 Task: Search for jeans and a Mac laptop on the Ajio website and add the jeans to your wishlist.
Action: Mouse moved to (536, 247)
Screenshot: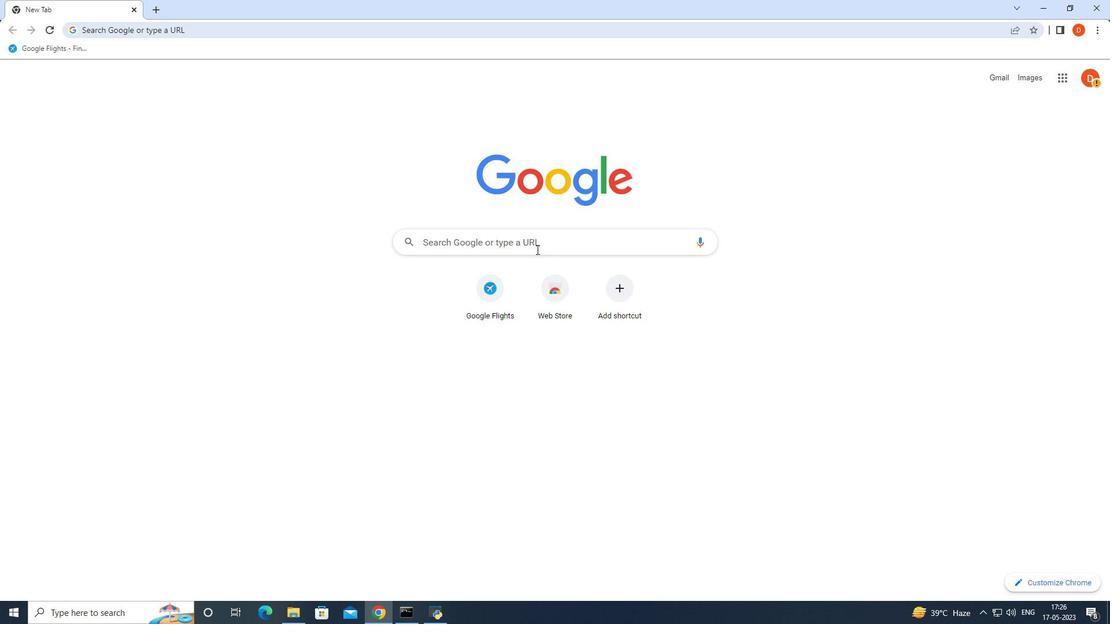 
Action: Mouse pressed left at (536, 247)
Screenshot: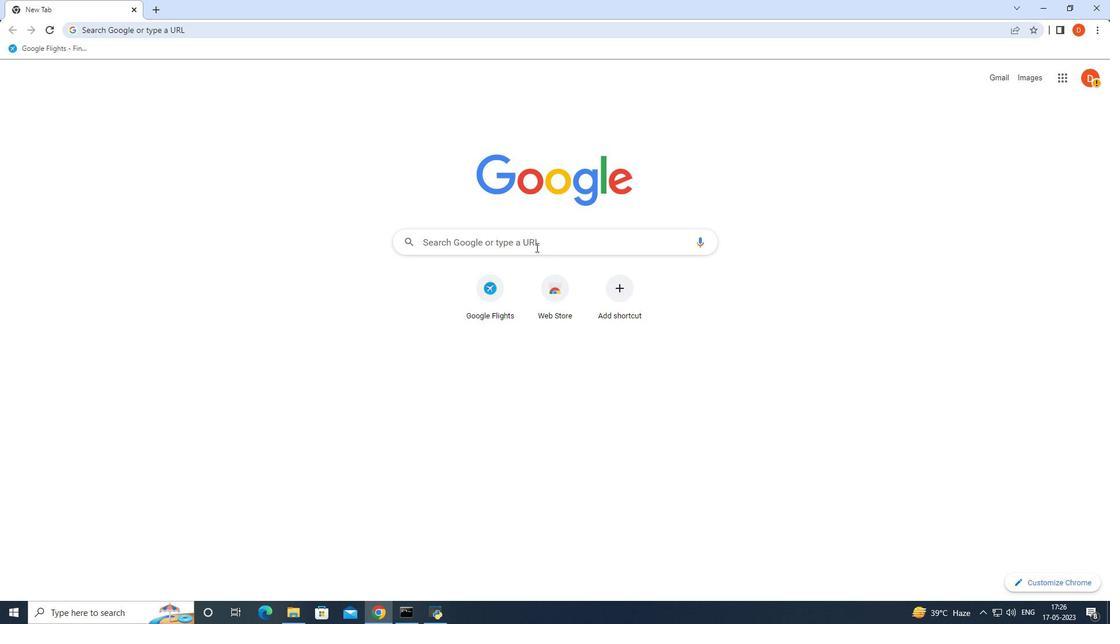 
Action: Mouse moved to (480, 268)
Screenshot: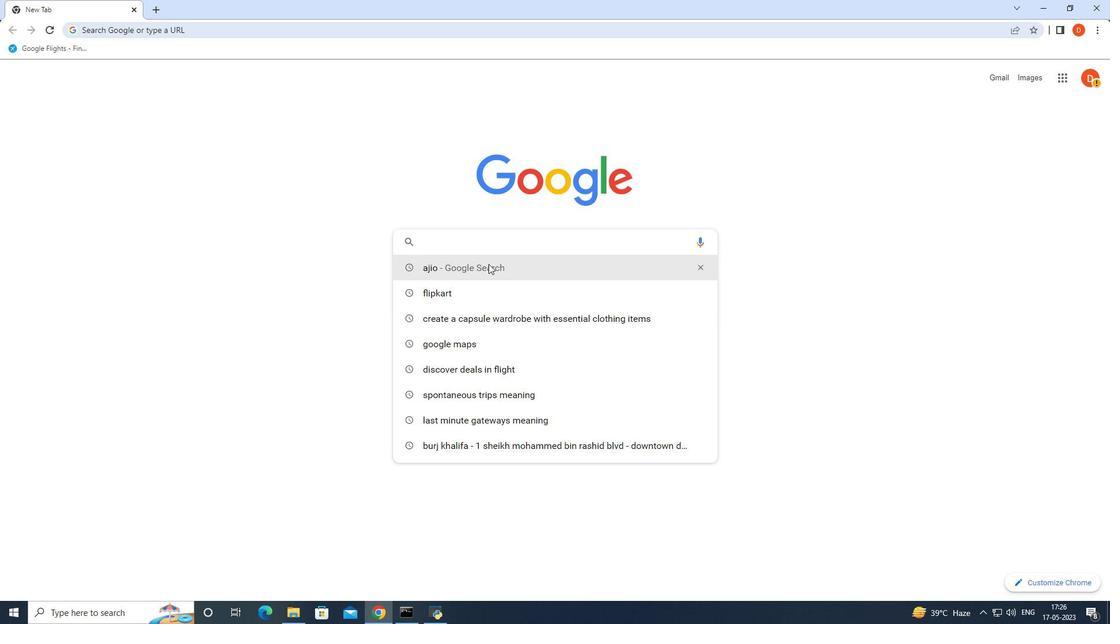 
Action: Mouse pressed left at (480, 268)
Screenshot: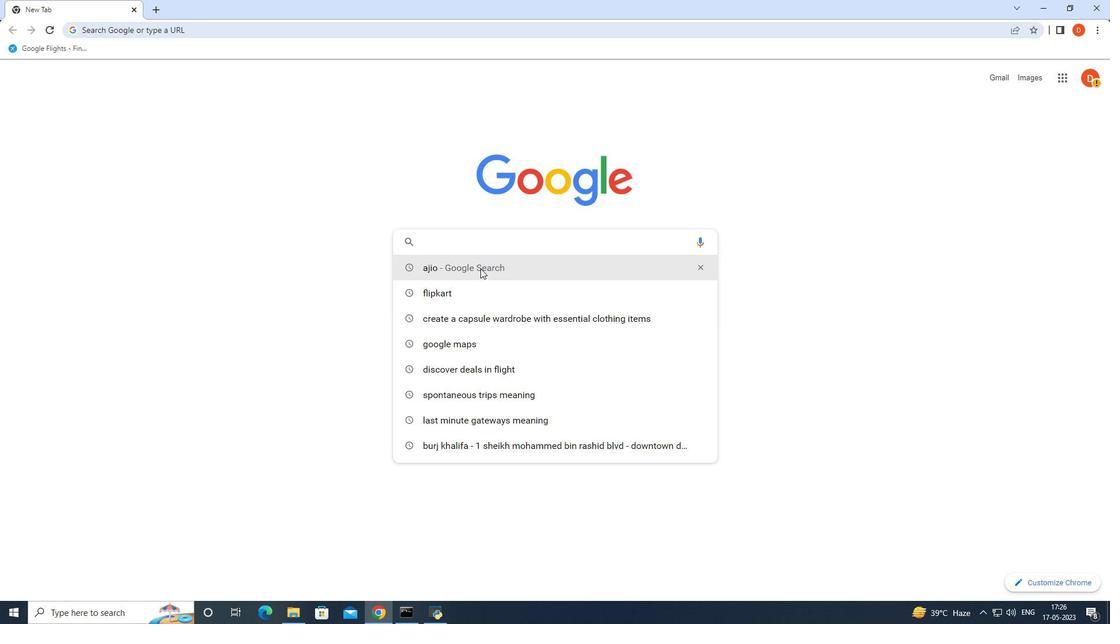 
Action: Mouse moved to (226, 300)
Screenshot: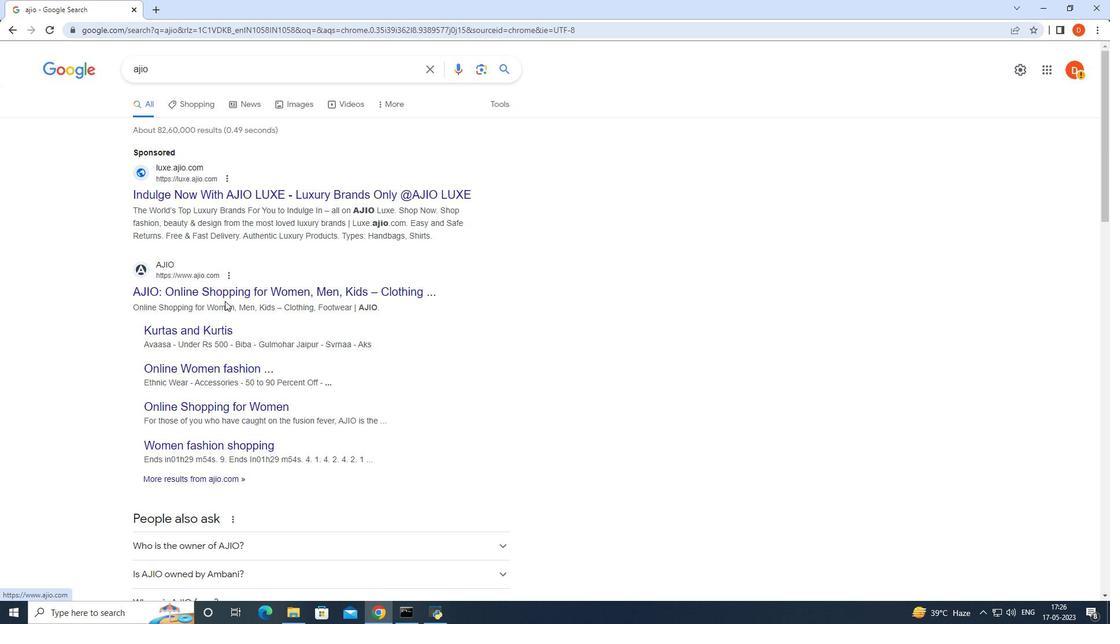 
Action: Mouse pressed left at (226, 300)
Screenshot: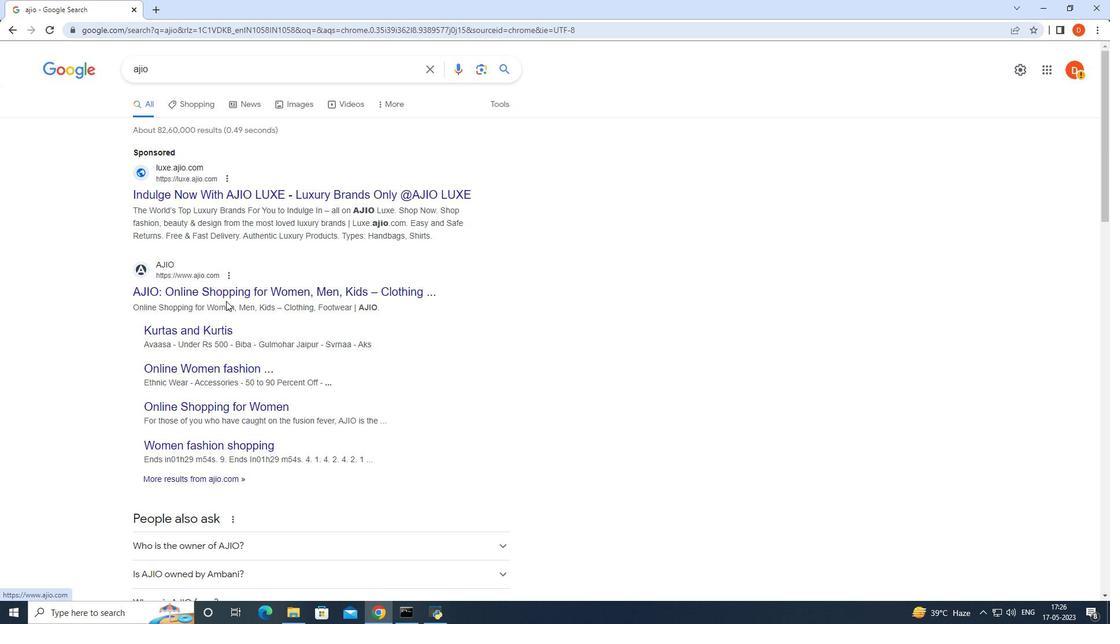 
Action: Mouse moved to (229, 292)
Screenshot: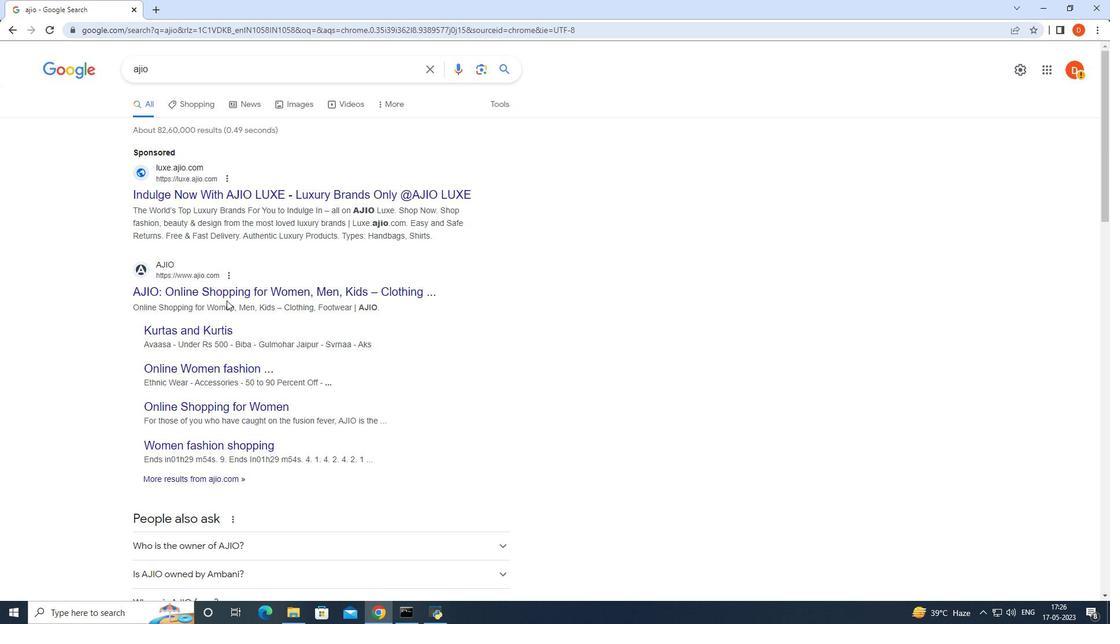 
Action: Mouse pressed left at (229, 292)
Screenshot: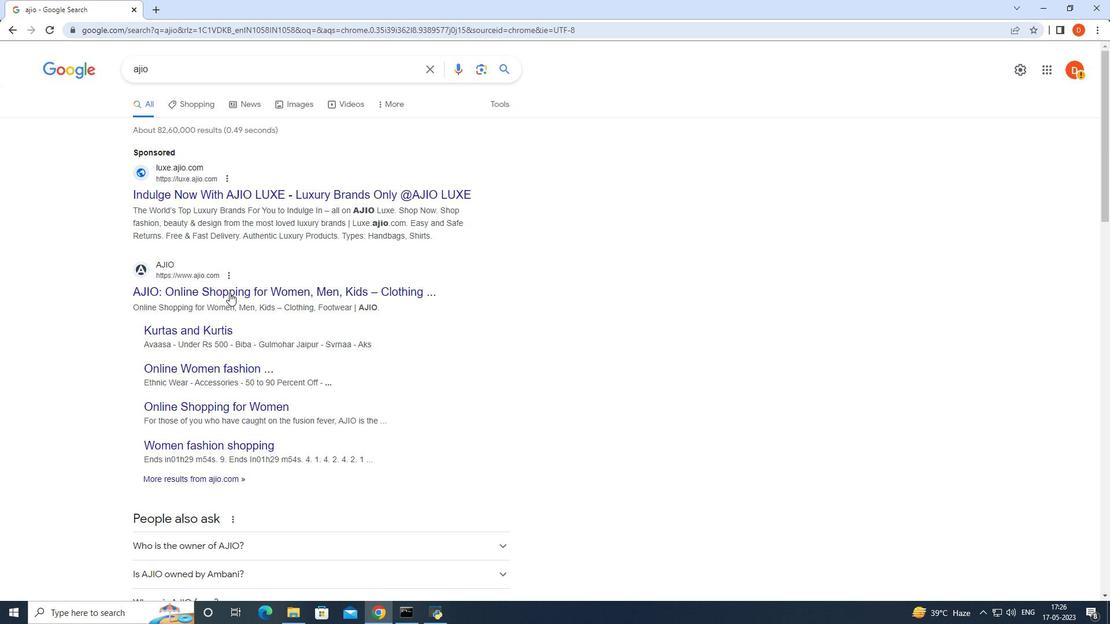 
Action: Mouse moved to (745, 79)
Screenshot: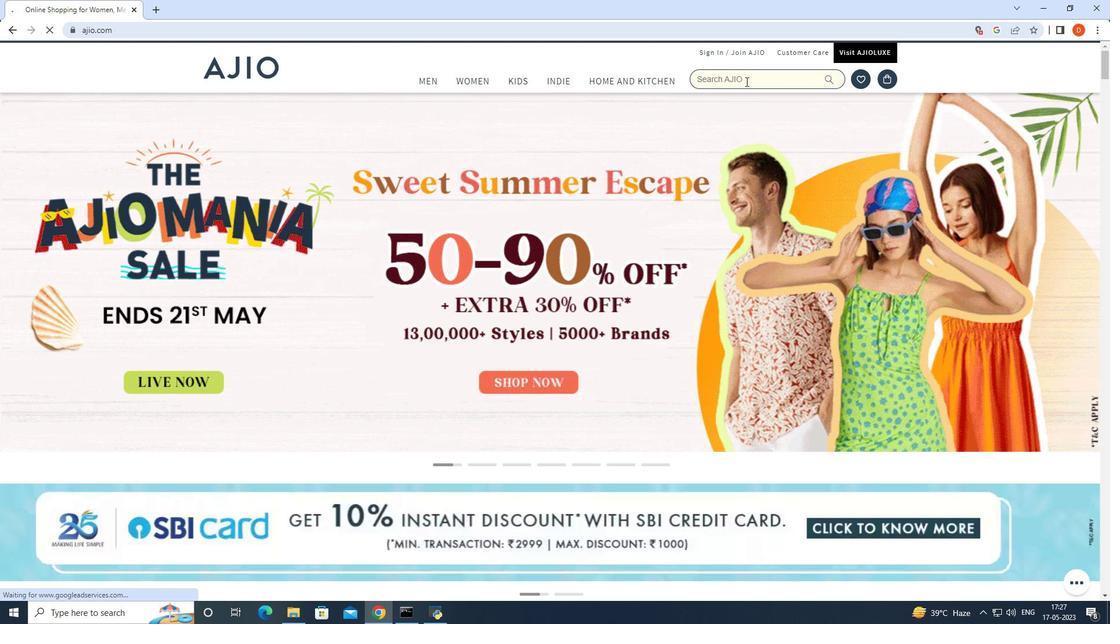 
Action: Mouse pressed left at (745, 79)
Screenshot: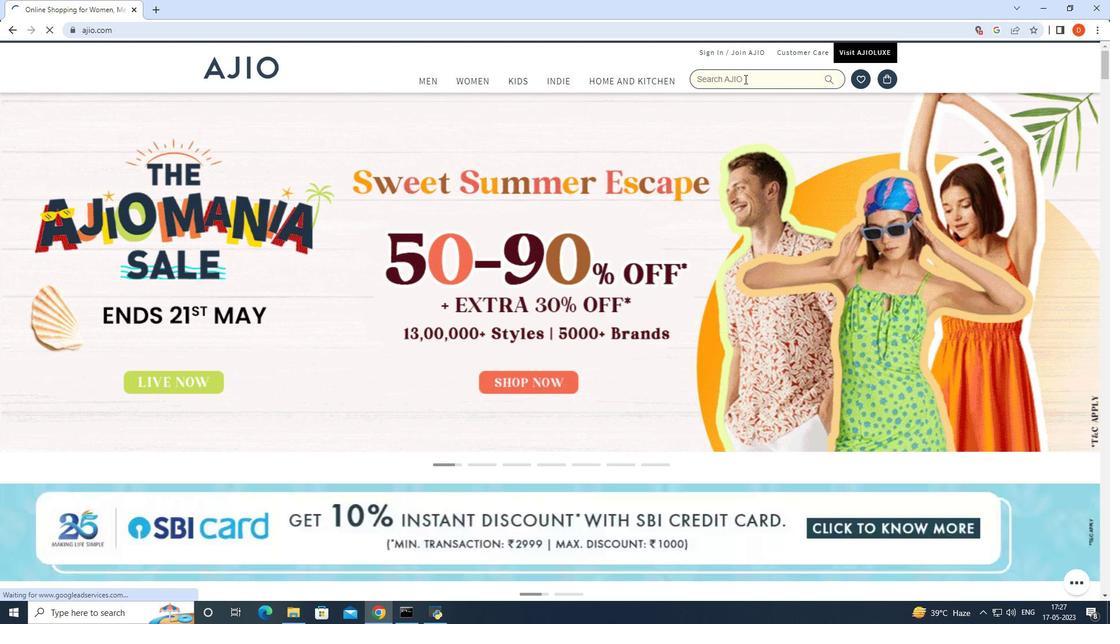 
Action: Mouse moved to (745, 81)
Screenshot: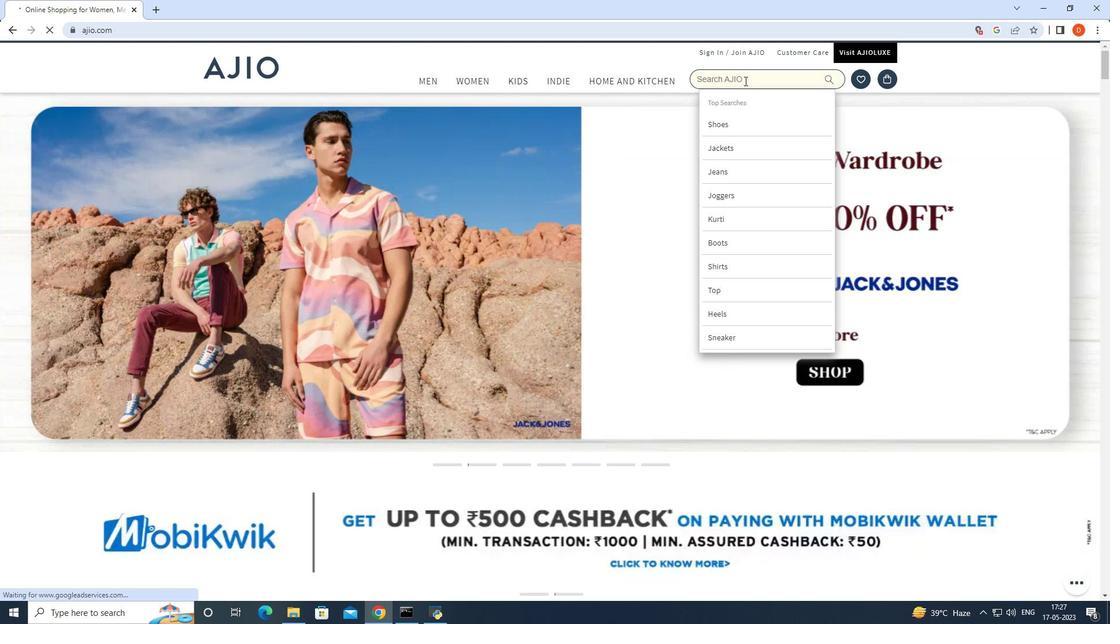 
Action: Key pressed mac<Key.space>laptop
Screenshot: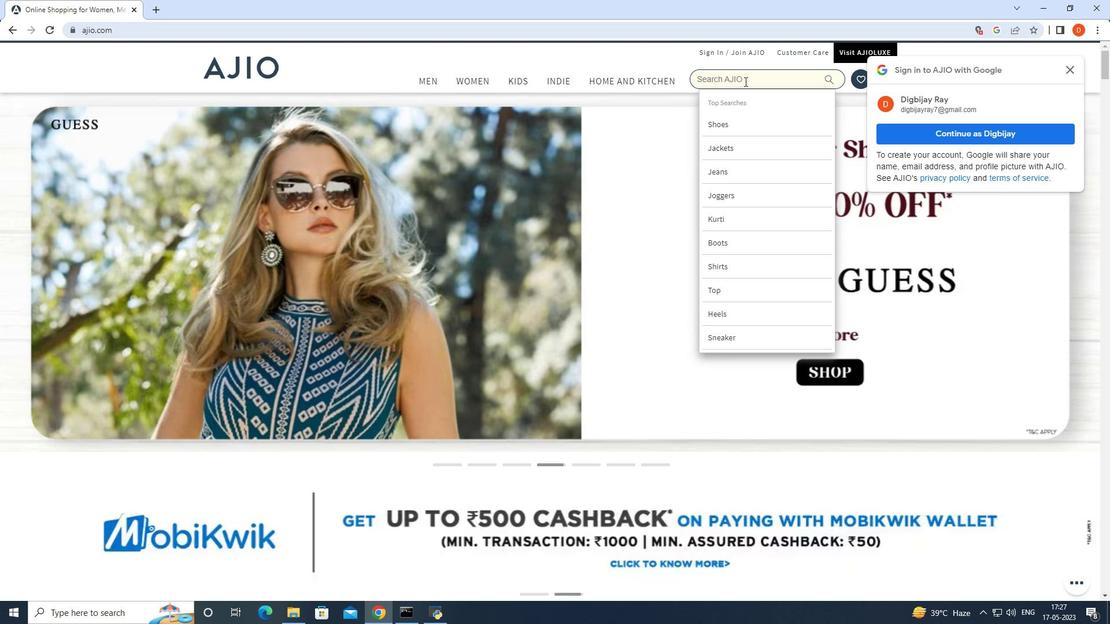 
Action: Mouse pressed left at (745, 81)
Screenshot: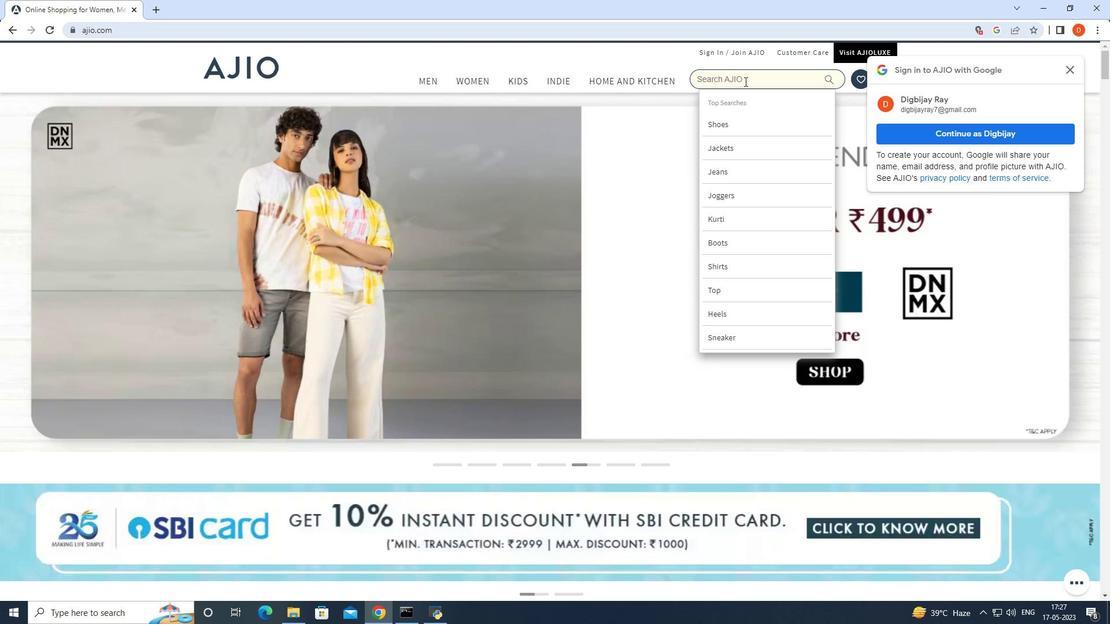 
Action: Key pressed mac<Key.space>laptop<Key.enter>
Screenshot: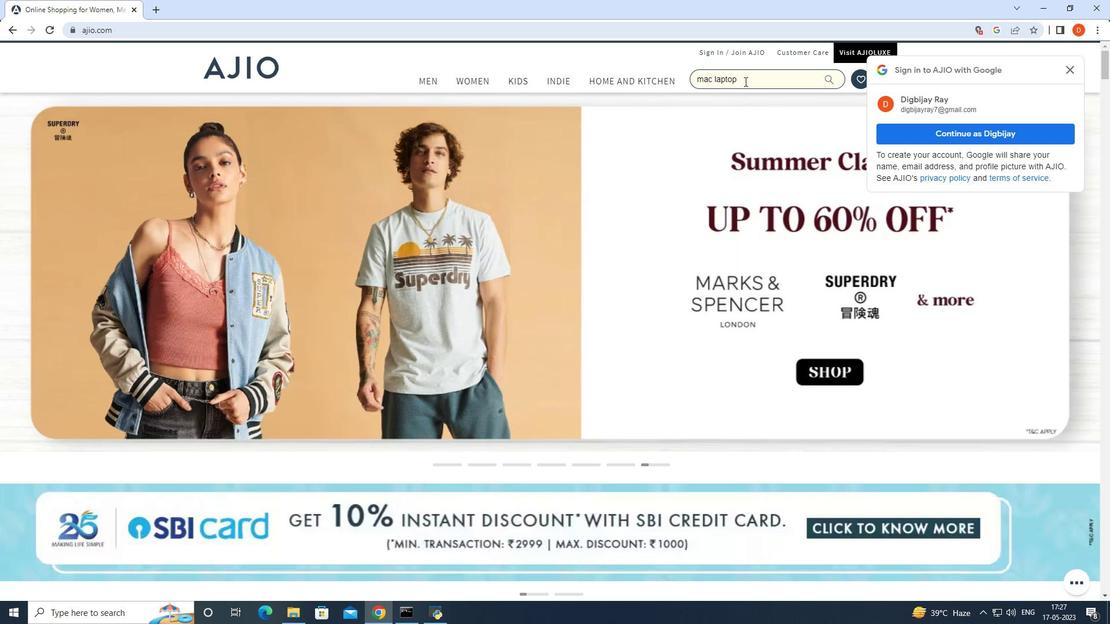 
Action: Mouse moved to (525, 270)
Screenshot: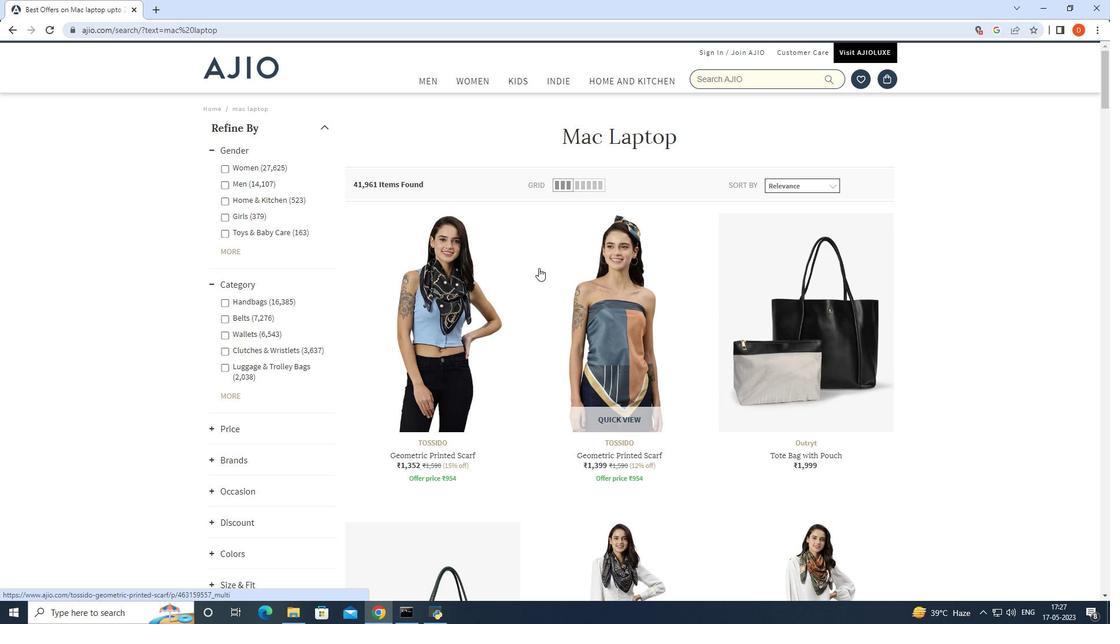 
Action: Mouse scrolled (525, 269) with delta (0, 0)
Screenshot: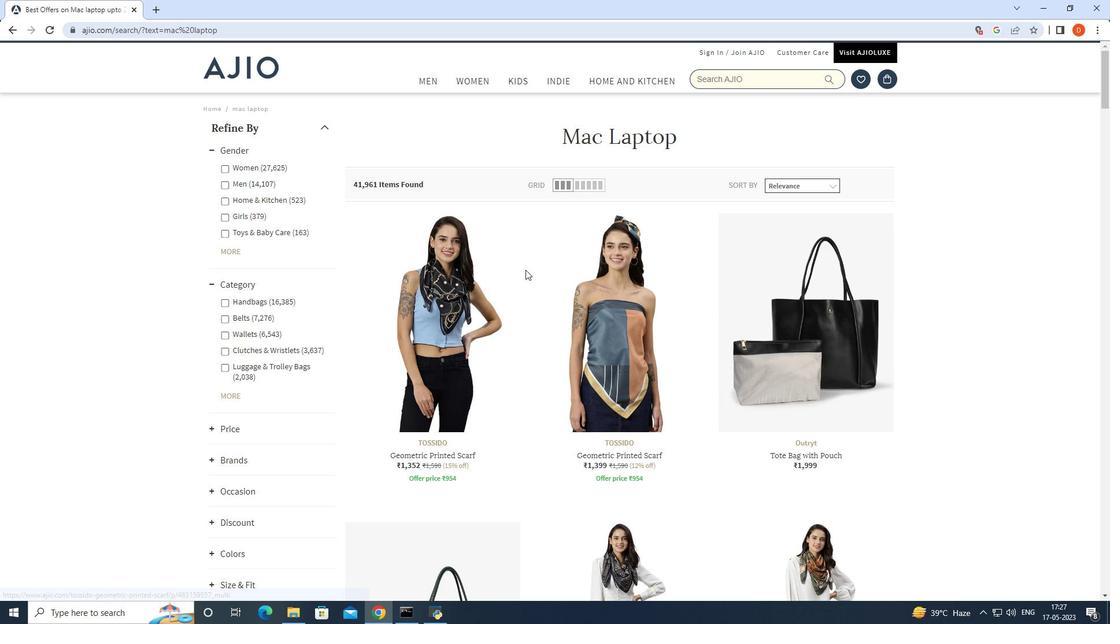 
Action: Mouse scrolled (525, 269) with delta (0, 0)
Screenshot: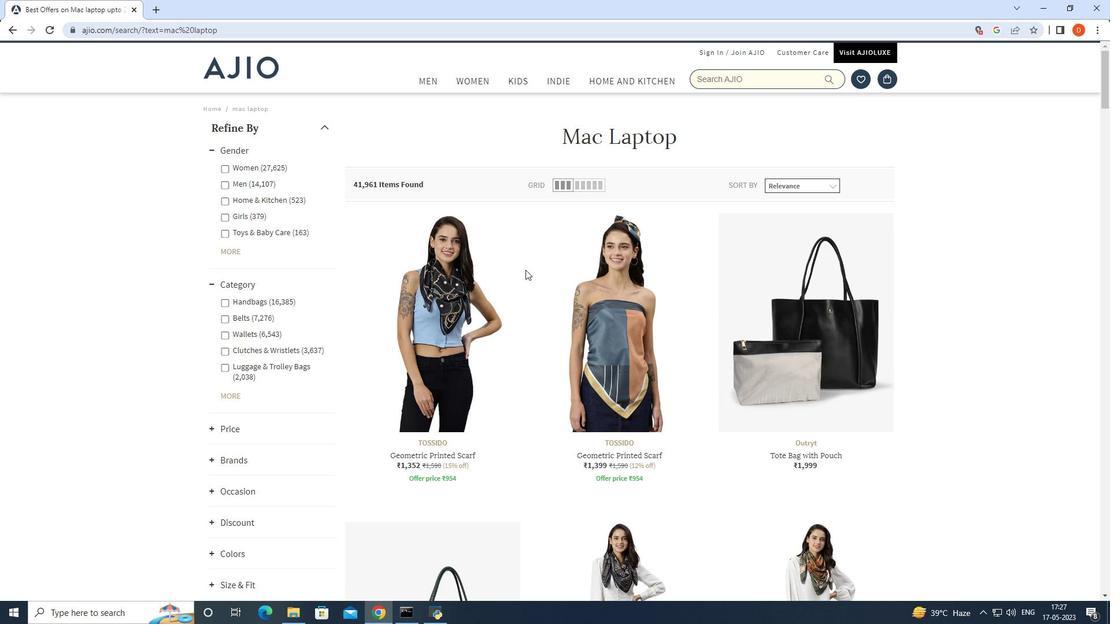 
Action: Mouse scrolled (525, 269) with delta (0, 0)
Screenshot: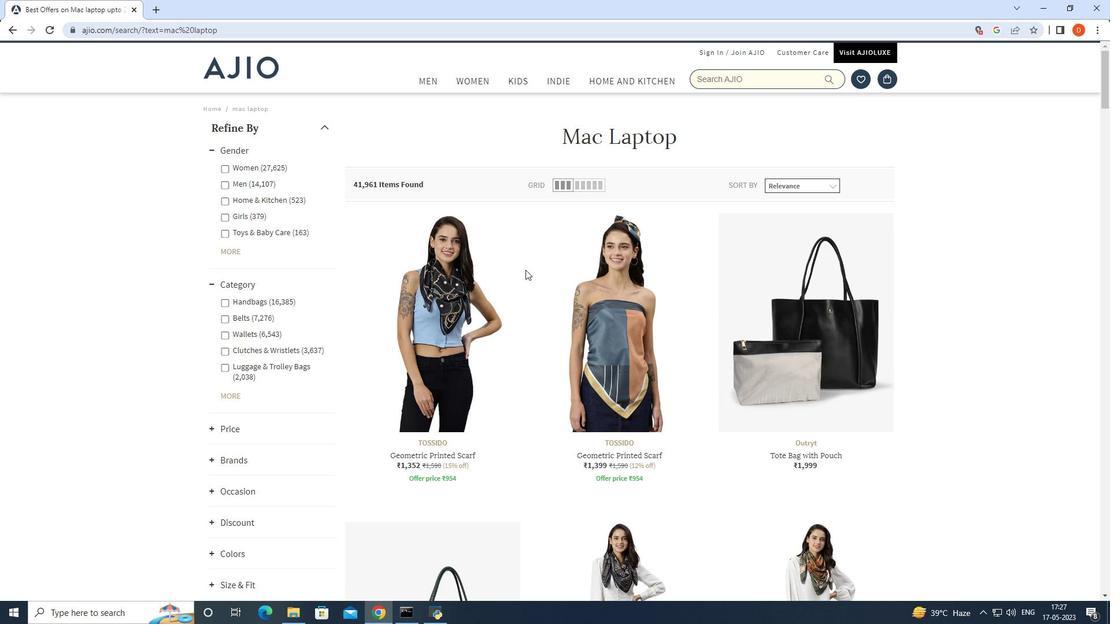 
Action: Mouse scrolled (525, 269) with delta (0, 0)
Screenshot: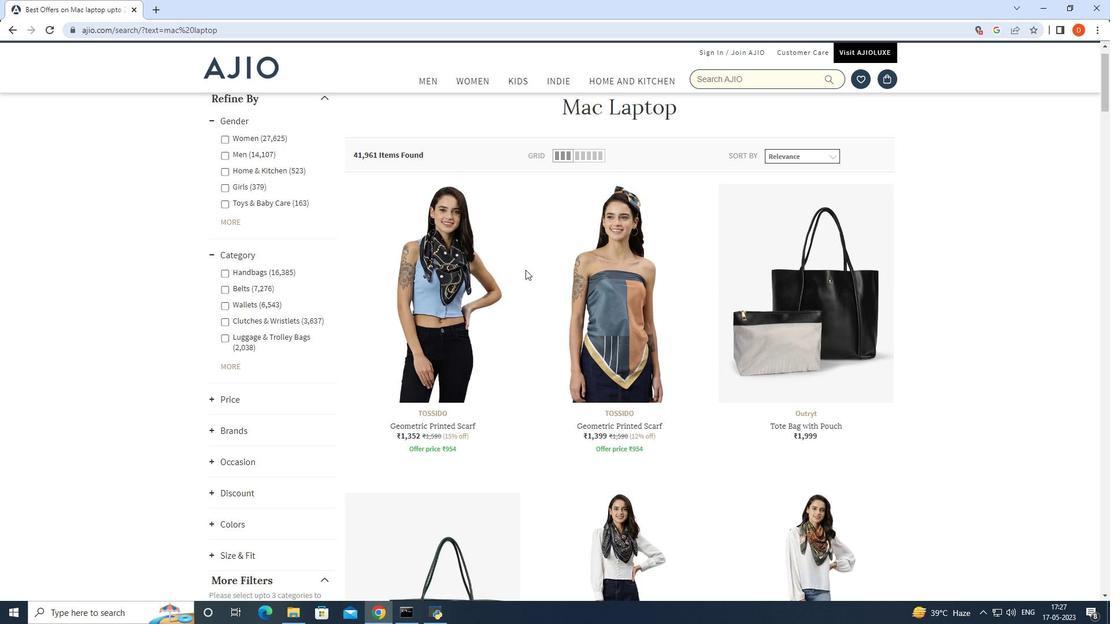 
Action: Mouse scrolled (525, 269) with delta (0, 0)
Screenshot: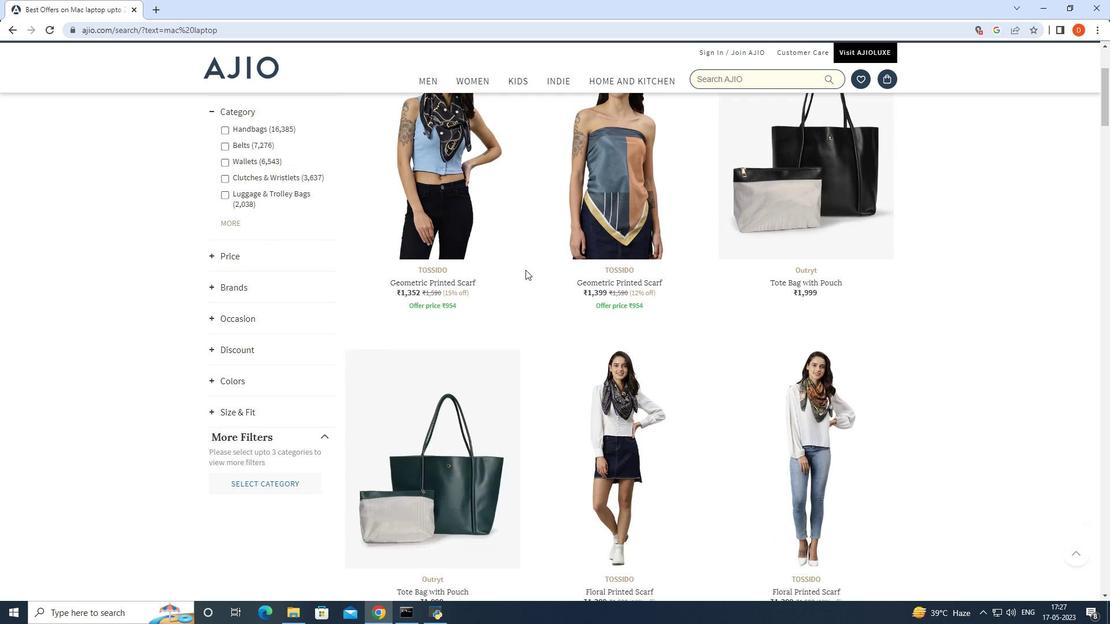 
Action: Mouse moved to (511, 252)
Screenshot: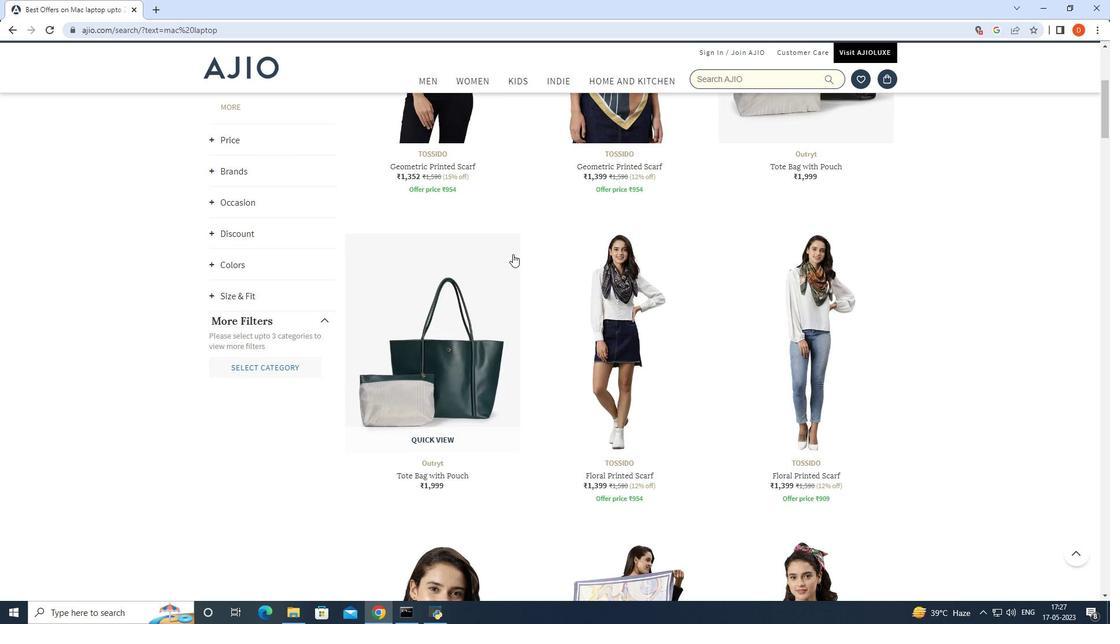 
Action: Mouse scrolled (511, 252) with delta (0, 0)
Screenshot: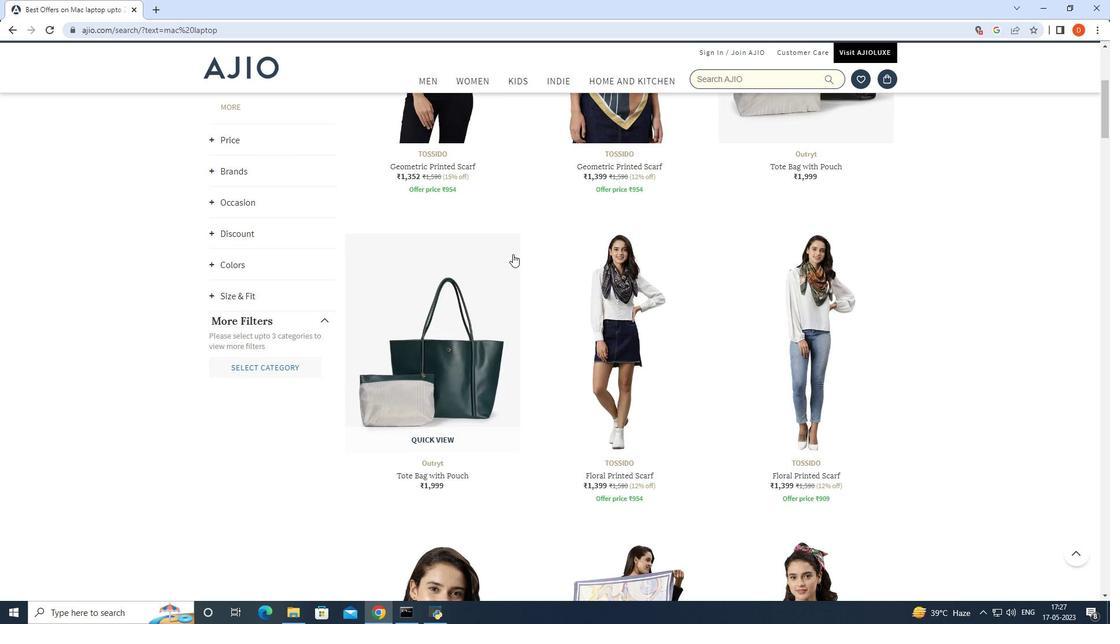 
Action: Mouse moved to (511, 251)
Screenshot: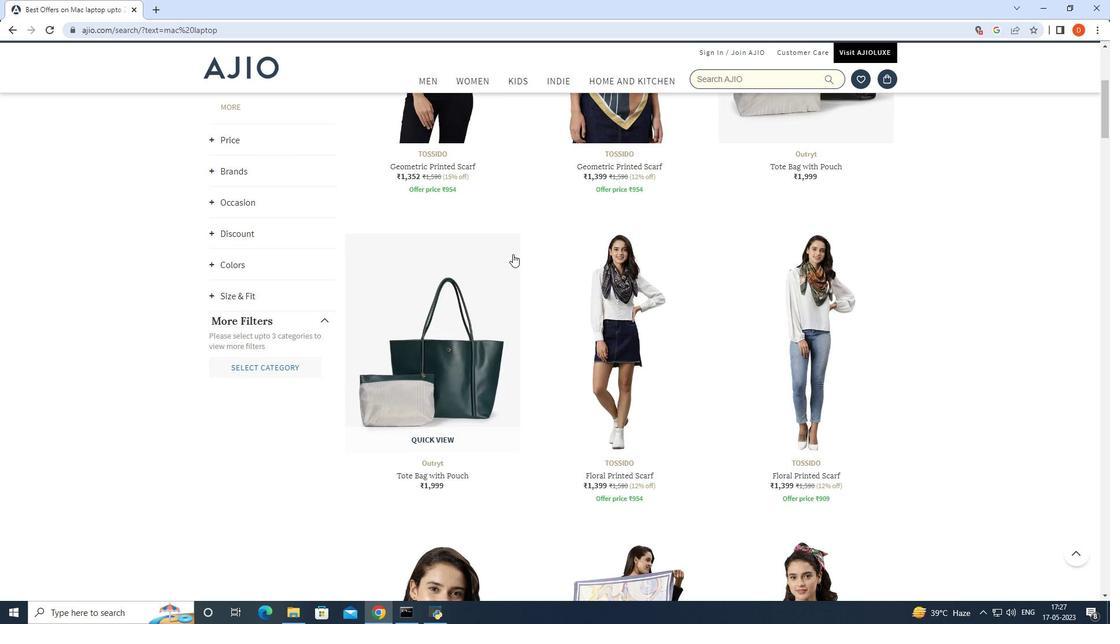 
Action: Mouse scrolled (511, 252) with delta (0, 0)
Screenshot: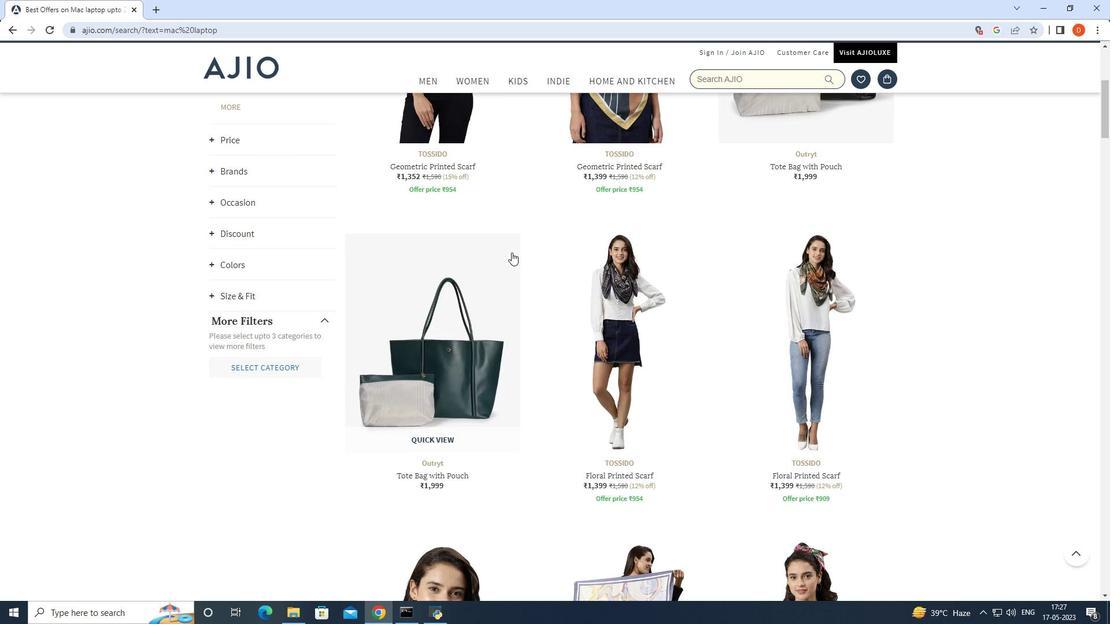 
Action: Mouse scrolled (511, 252) with delta (0, 0)
Screenshot: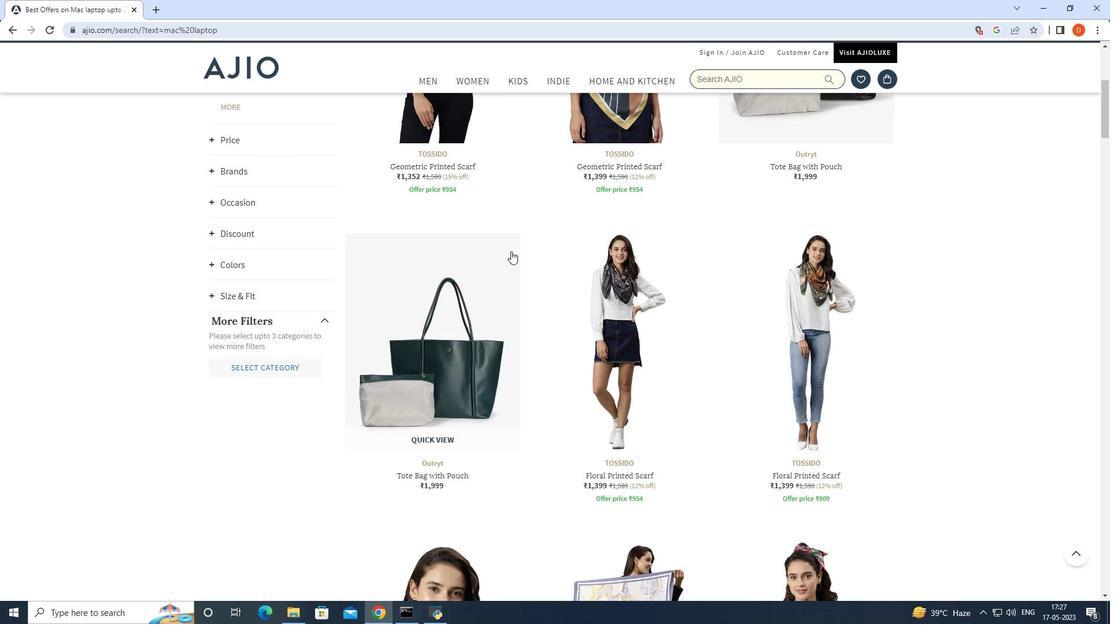 
Action: Mouse moved to (413, 249)
Screenshot: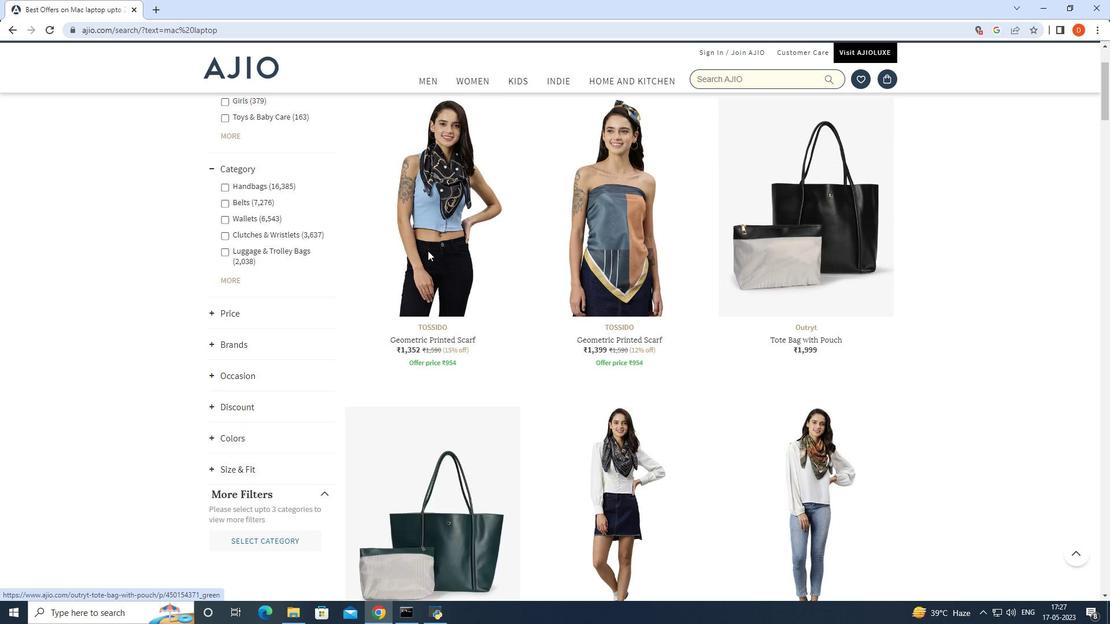 
Action: Mouse pressed left at (413, 249)
Screenshot: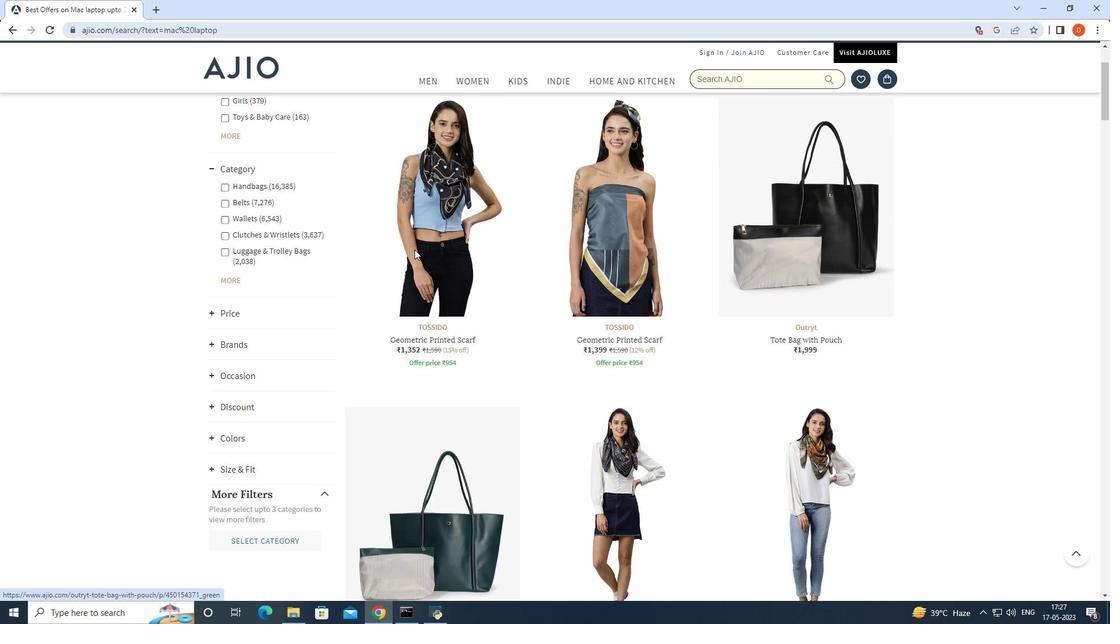 
Action: Mouse moved to (469, 252)
Screenshot: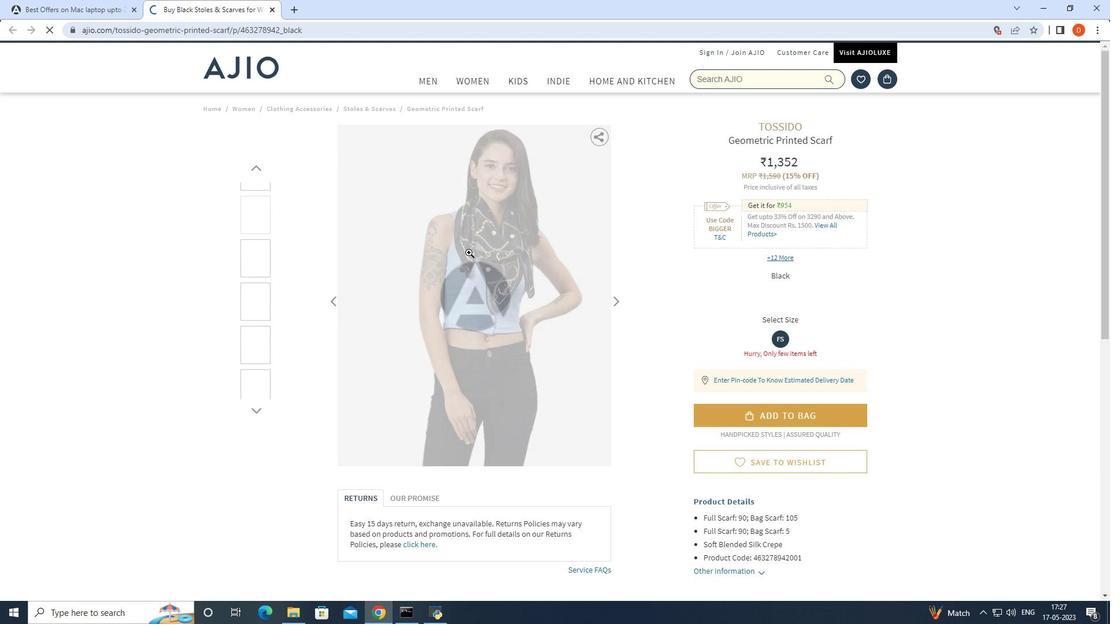 
Action: Mouse scrolled (469, 252) with delta (0, 0)
Screenshot: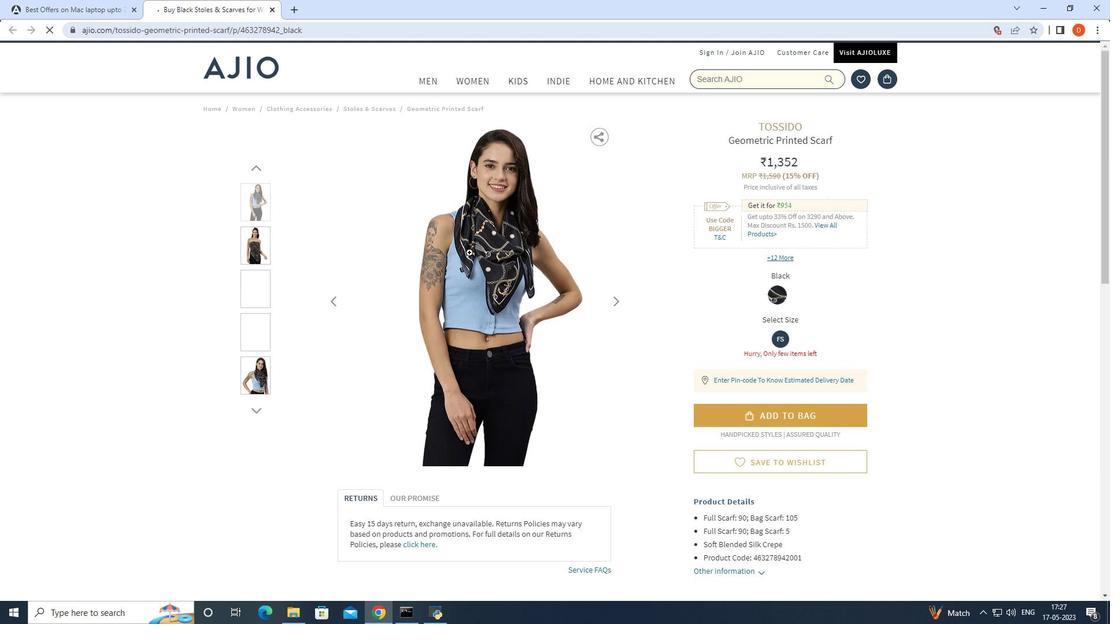 
Action: Mouse scrolled (469, 252) with delta (0, 0)
Screenshot: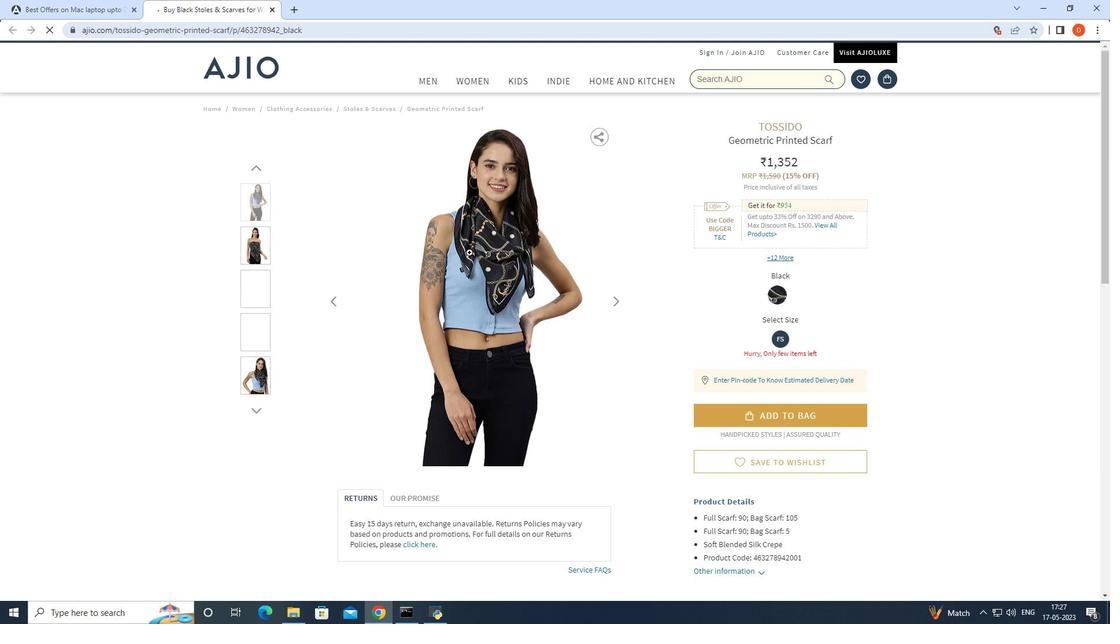 
Action: Mouse scrolled (469, 252) with delta (0, 0)
Screenshot: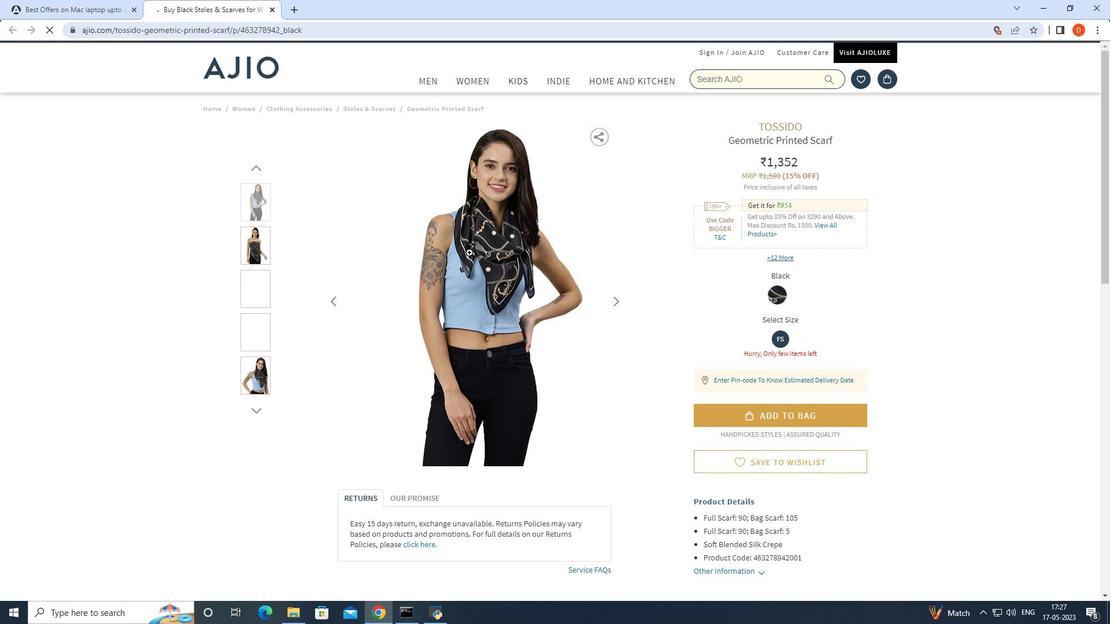 
Action: Mouse scrolled (469, 252) with delta (0, 0)
Screenshot: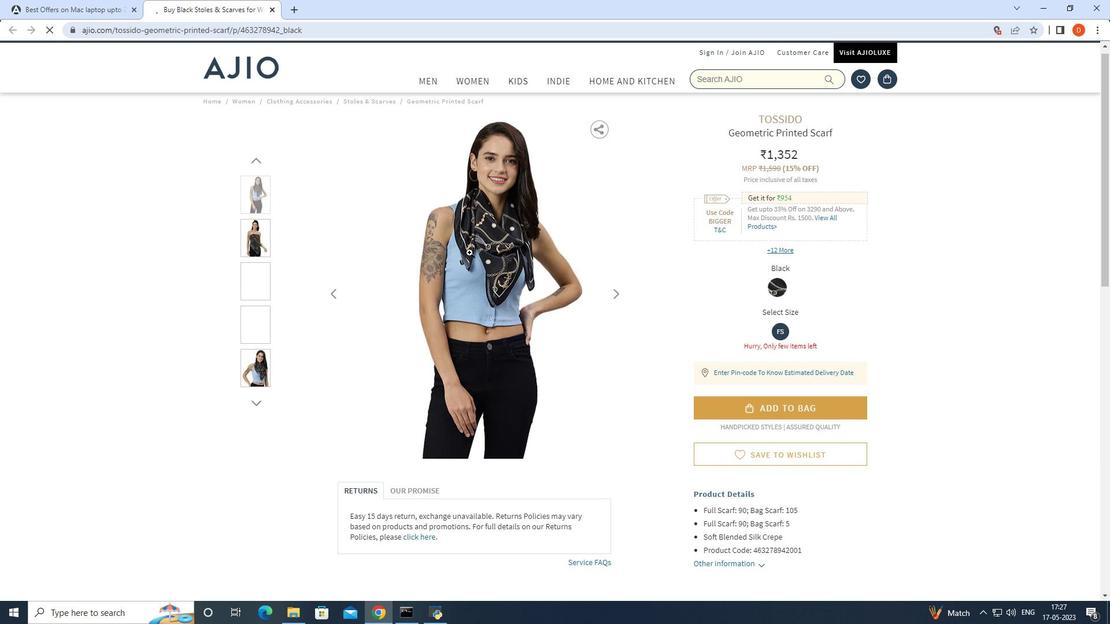 
Action: Mouse scrolled (469, 252) with delta (0, 0)
Screenshot: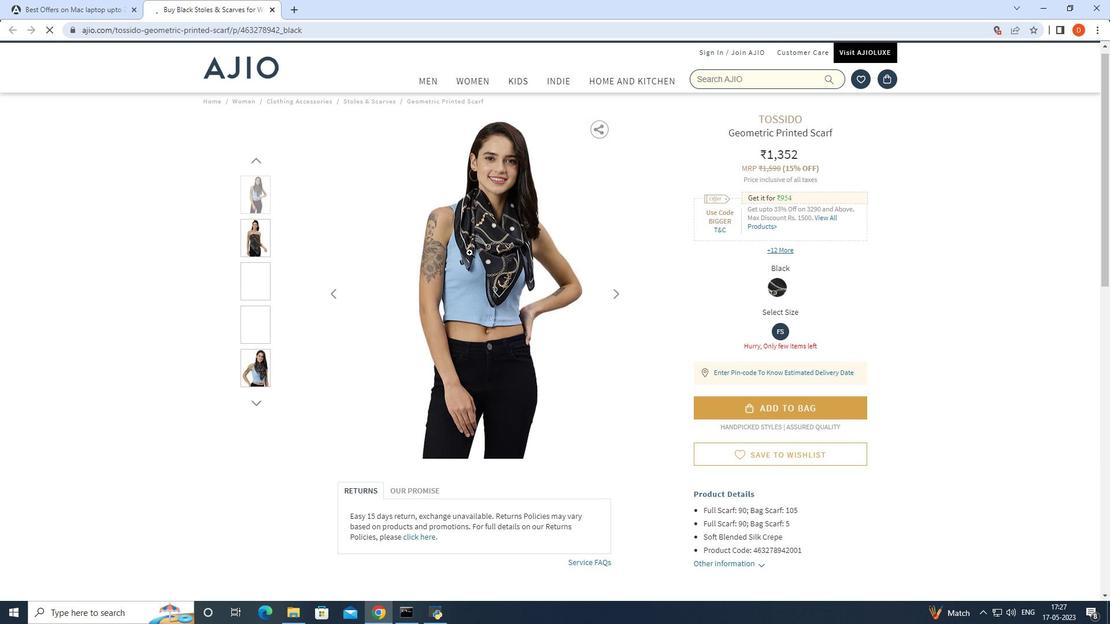 
Action: Mouse scrolled (469, 252) with delta (0, 0)
Screenshot: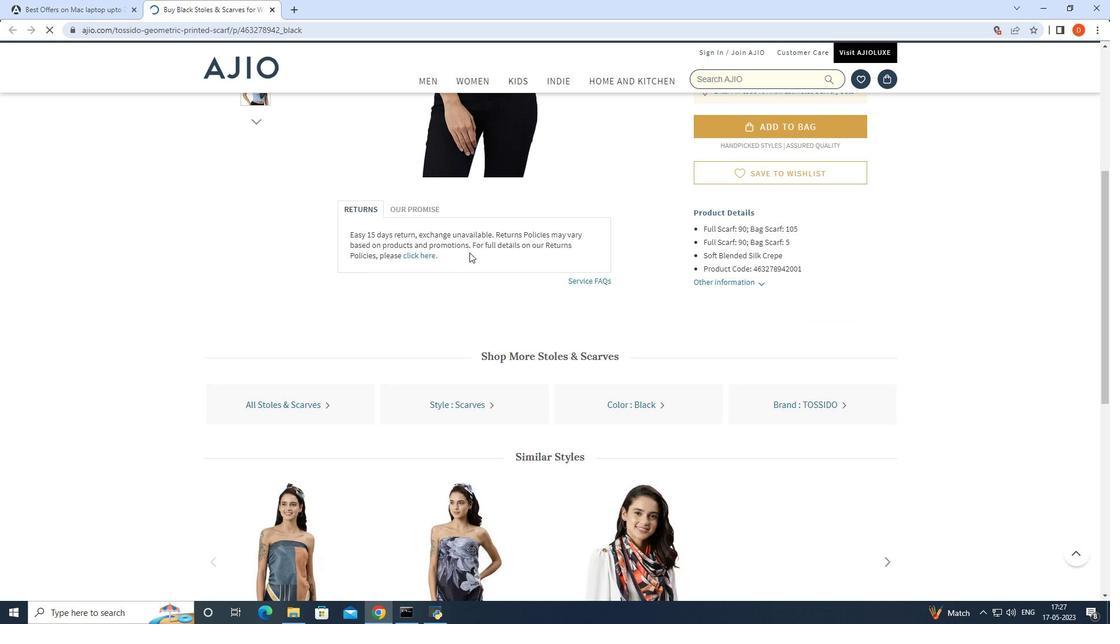 
Action: Mouse scrolled (469, 252) with delta (0, 0)
Screenshot: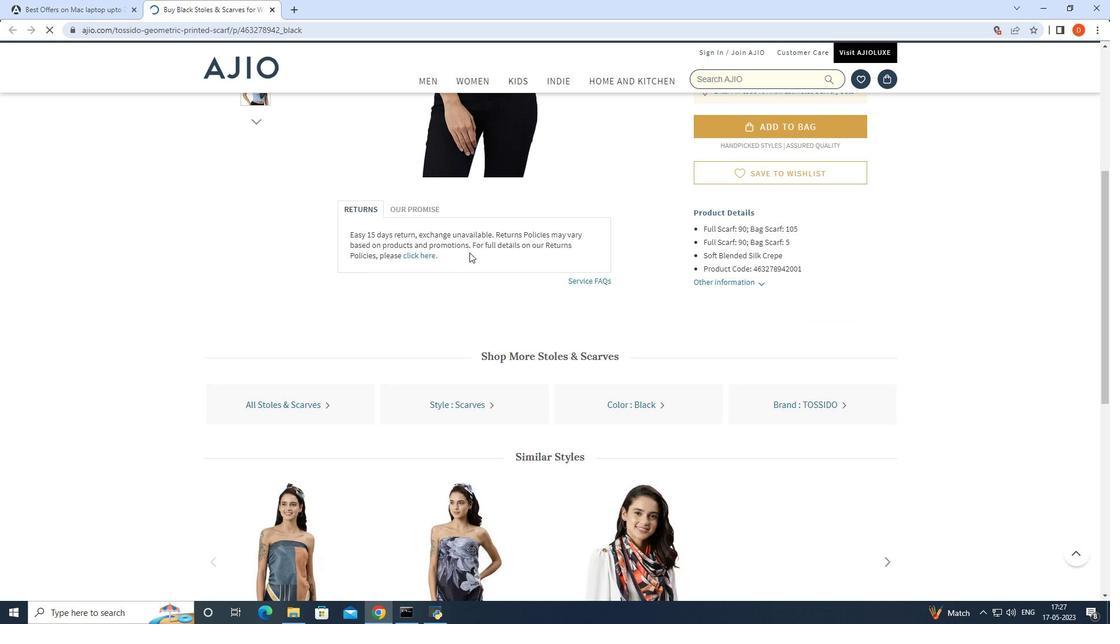 
Action: Mouse scrolled (469, 252) with delta (0, 0)
Screenshot: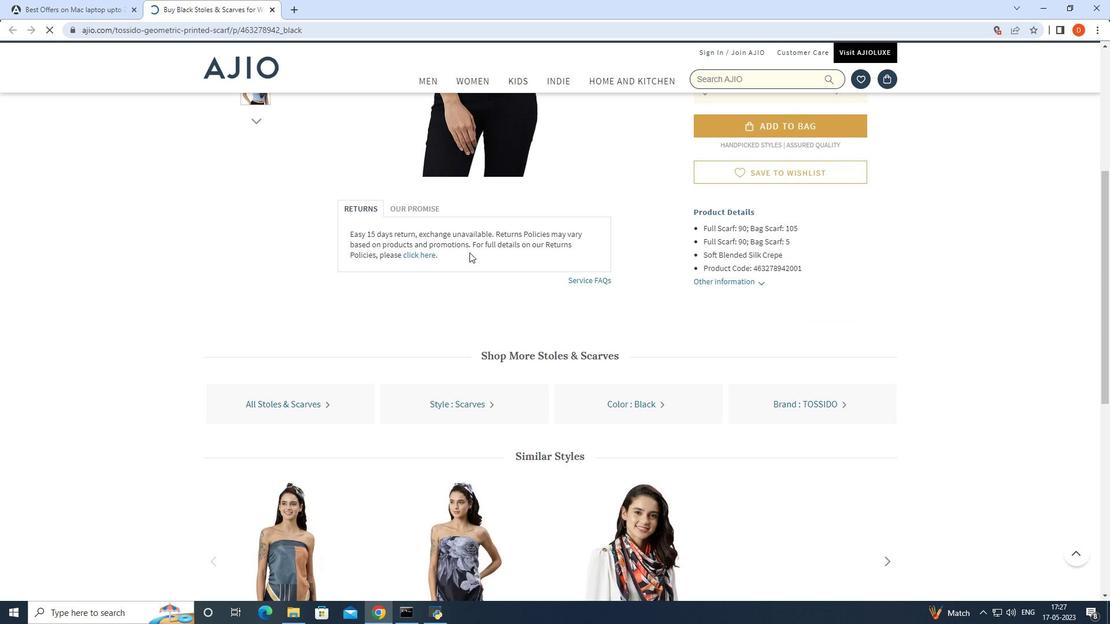 
Action: Mouse scrolled (469, 252) with delta (0, 0)
Screenshot: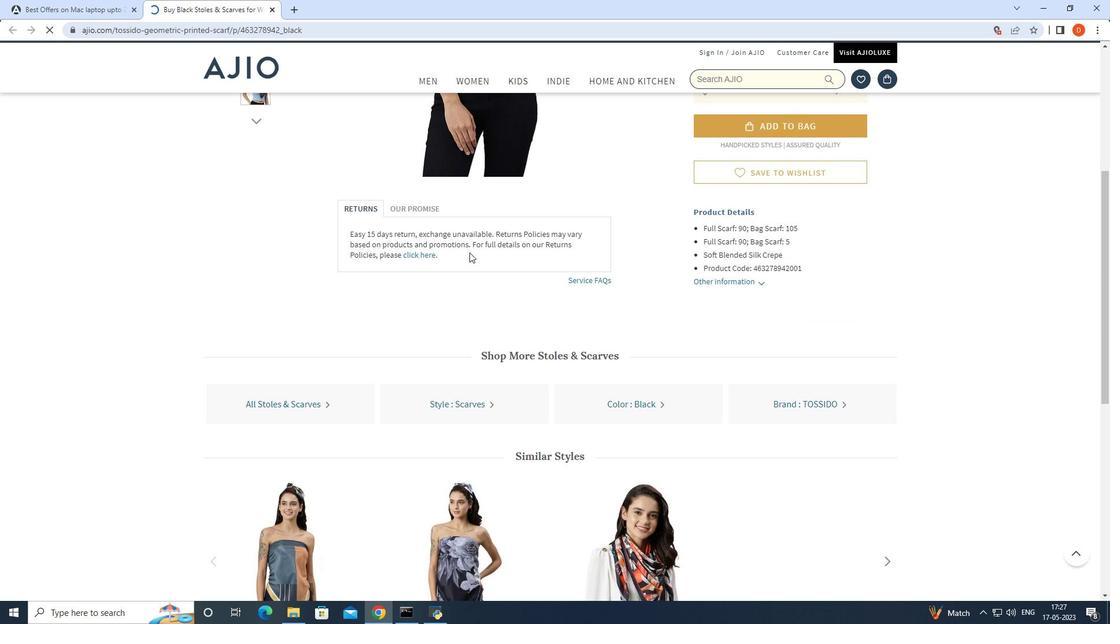 
Action: Mouse scrolled (469, 253) with delta (0, 0)
Screenshot: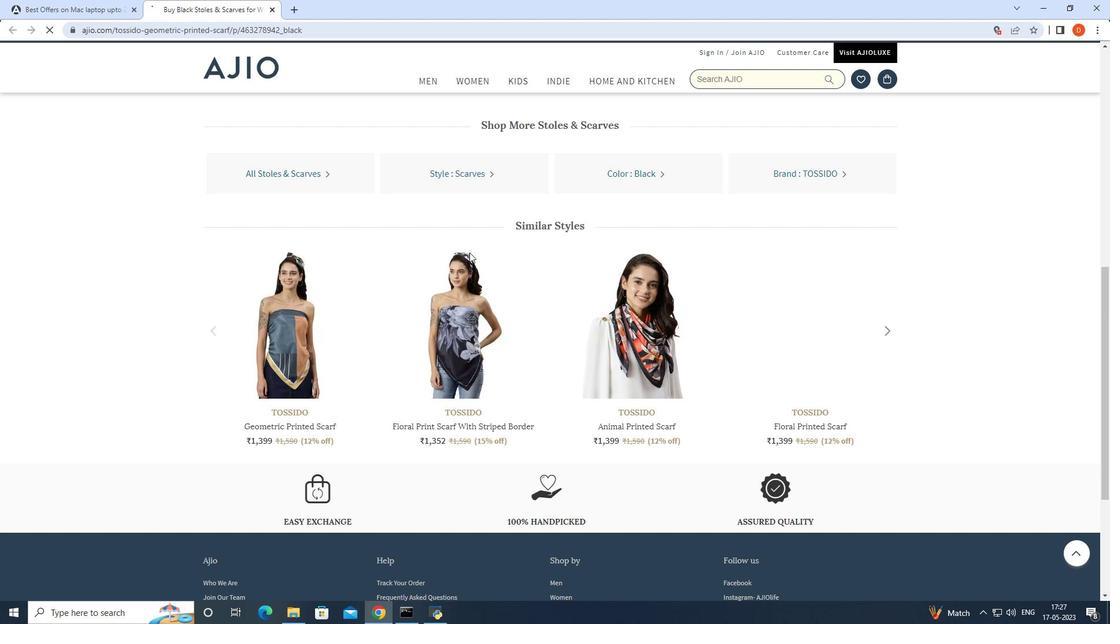 
Action: Mouse scrolled (469, 253) with delta (0, 0)
Screenshot: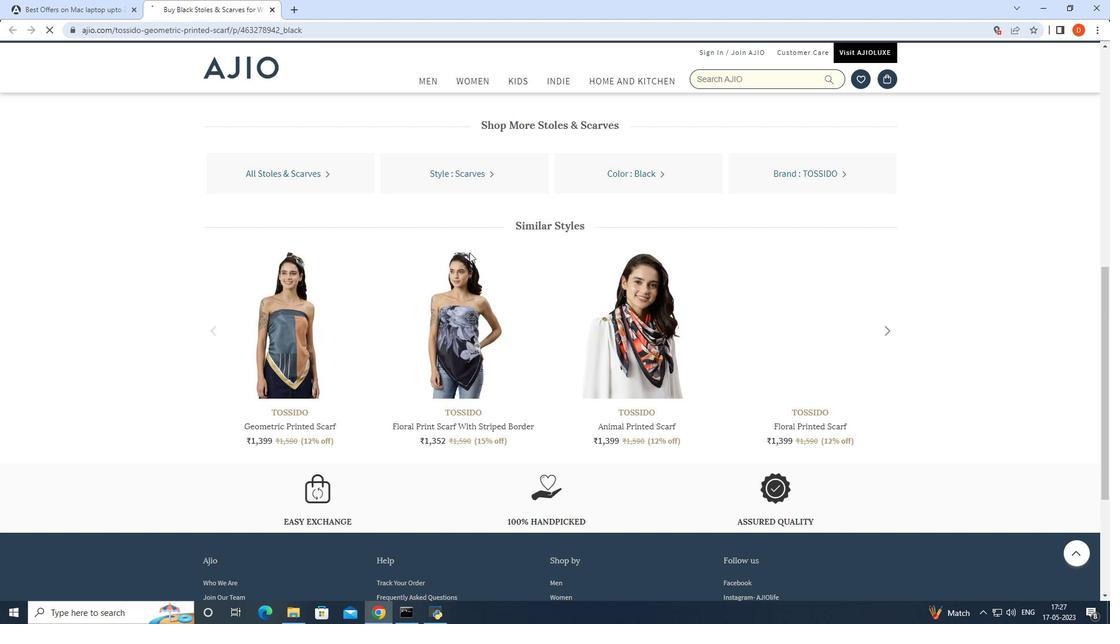 
Action: Mouse scrolled (469, 253) with delta (0, 0)
Screenshot: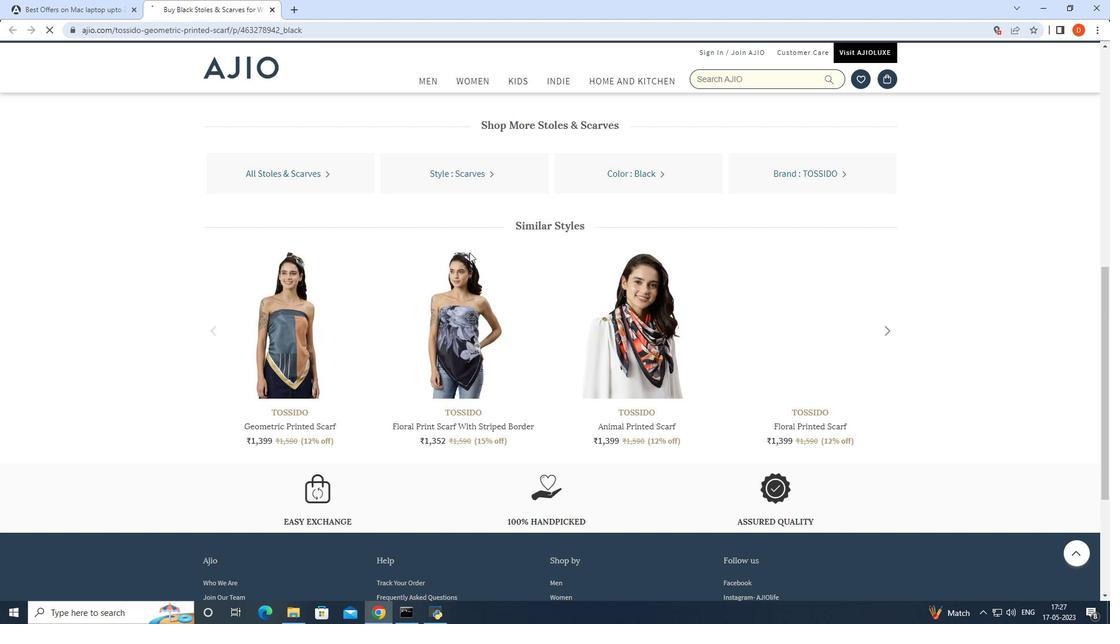
Action: Mouse scrolled (469, 253) with delta (0, 0)
Screenshot: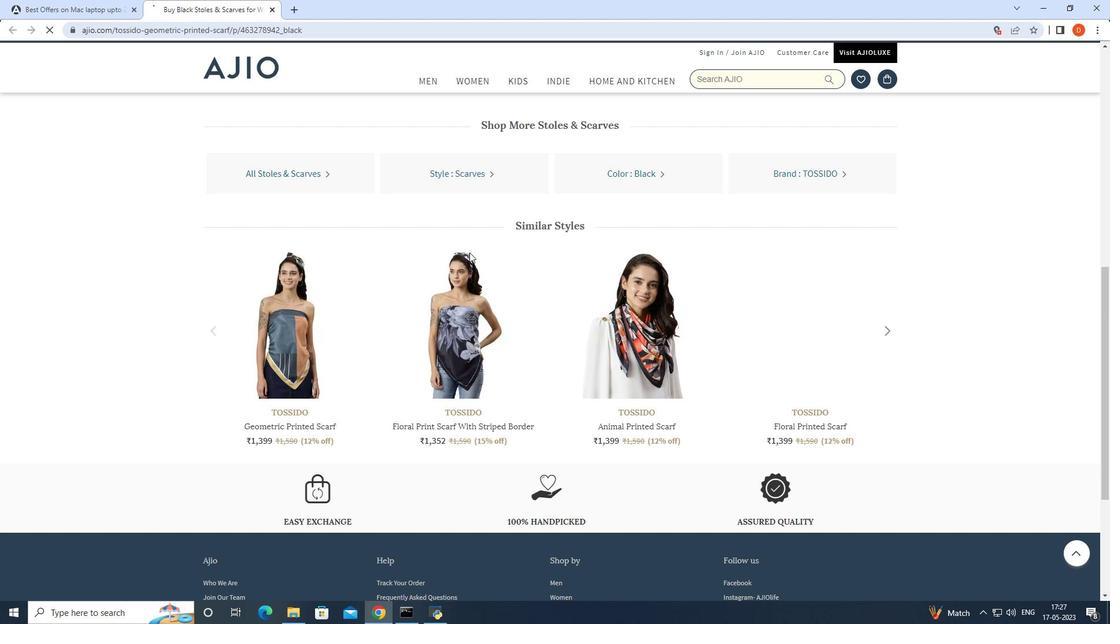 
Action: Mouse scrolled (469, 253) with delta (0, 0)
Screenshot: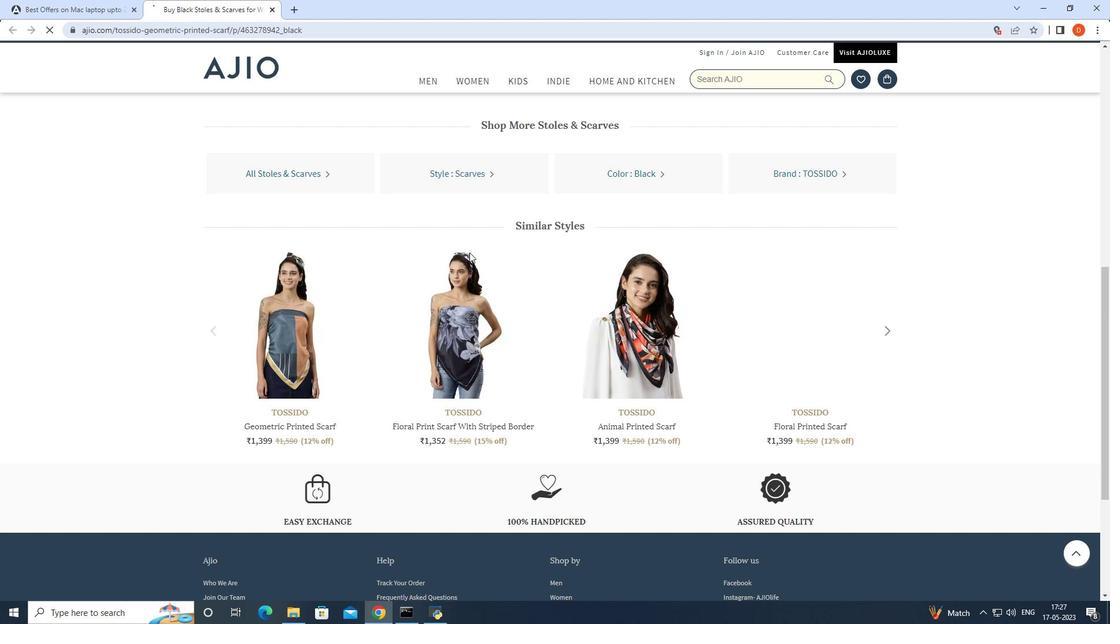 
Action: Mouse scrolled (469, 253) with delta (0, 0)
Screenshot: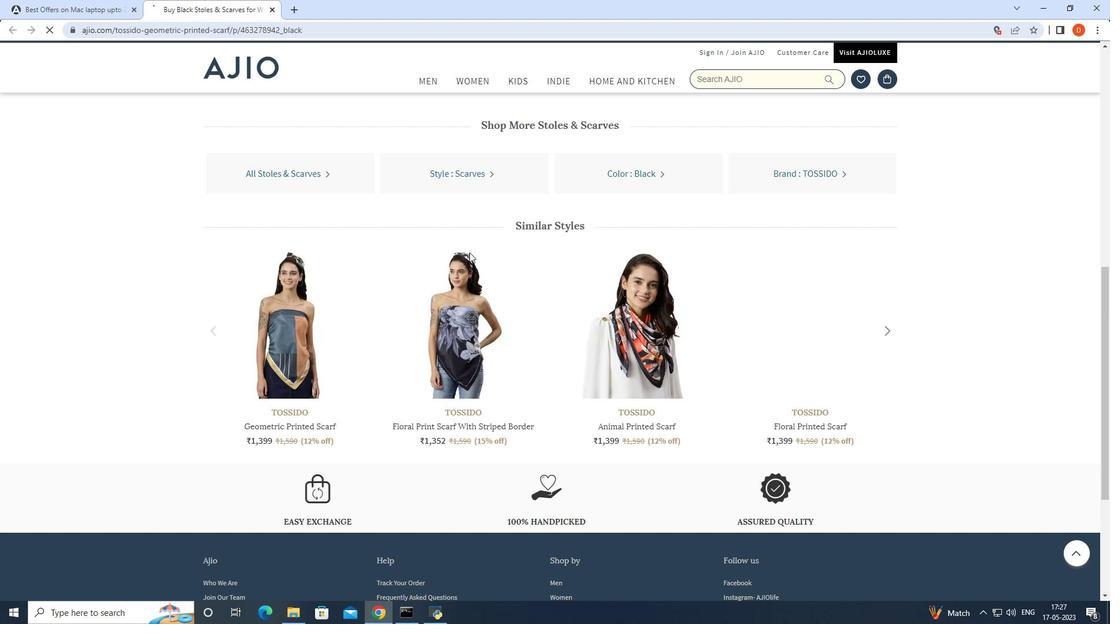 
Action: Mouse scrolled (469, 253) with delta (0, 0)
Screenshot: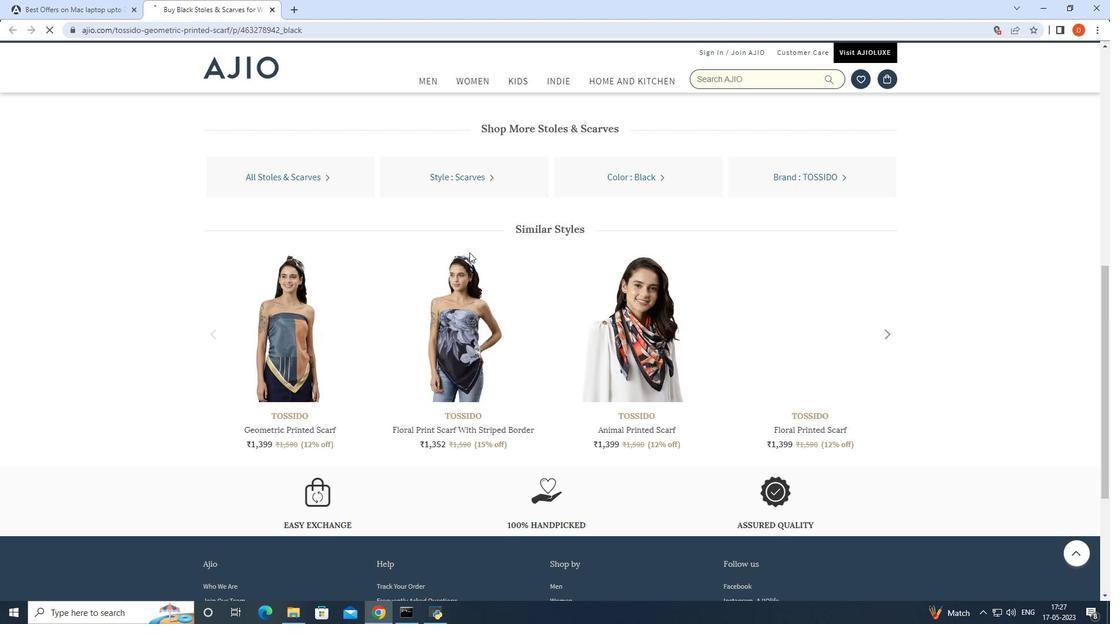 
Action: Mouse scrolled (469, 253) with delta (0, 0)
Screenshot: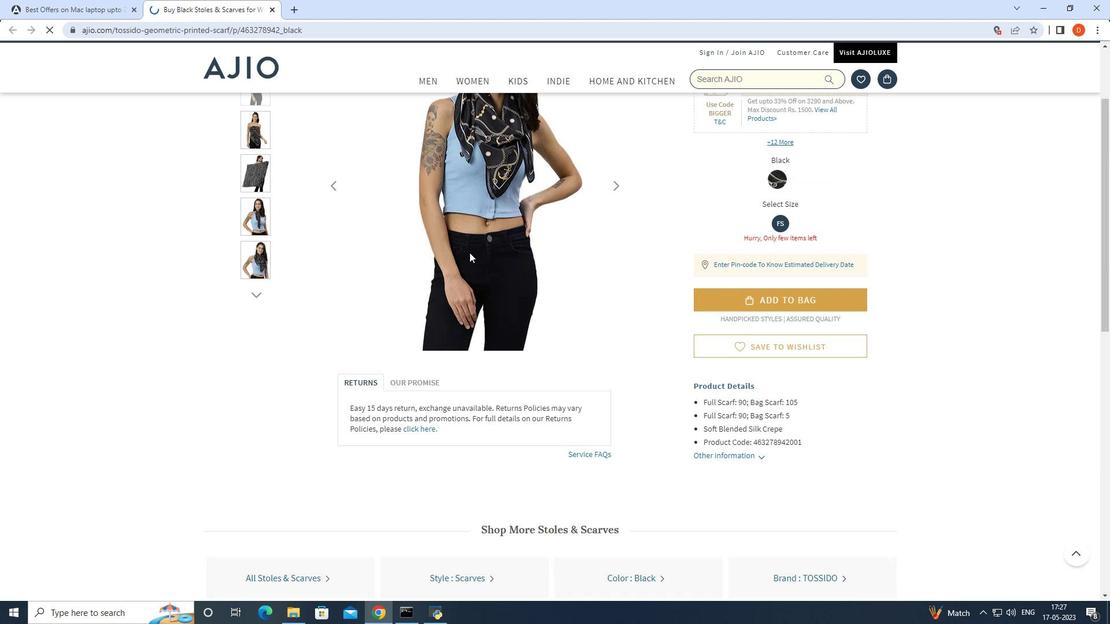 
Action: Mouse scrolled (469, 253) with delta (0, 0)
Screenshot: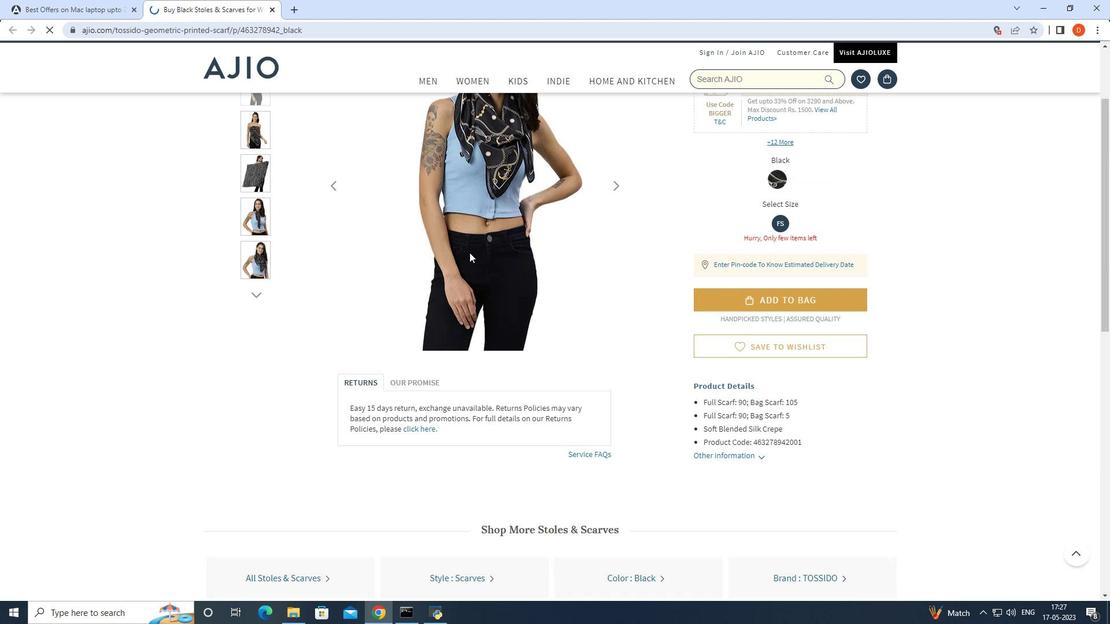 
Action: Mouse scrolled (469, 253) with delta (0, 0)
Screenshot: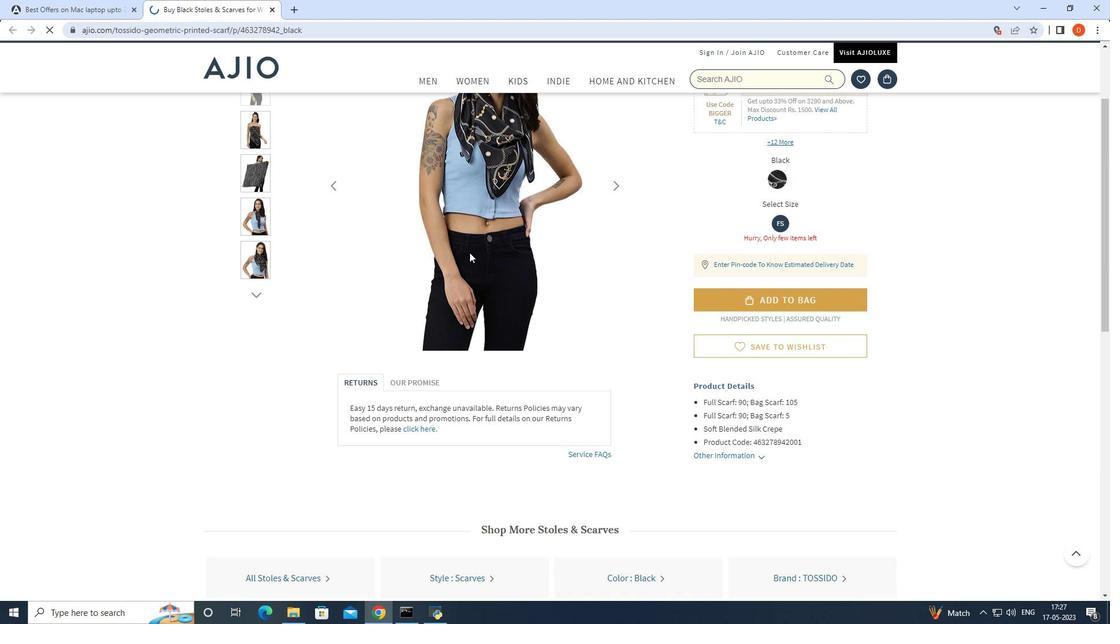 
Action: Mouse scrolled (469, 253) with delta (0, 0)
Screenshot: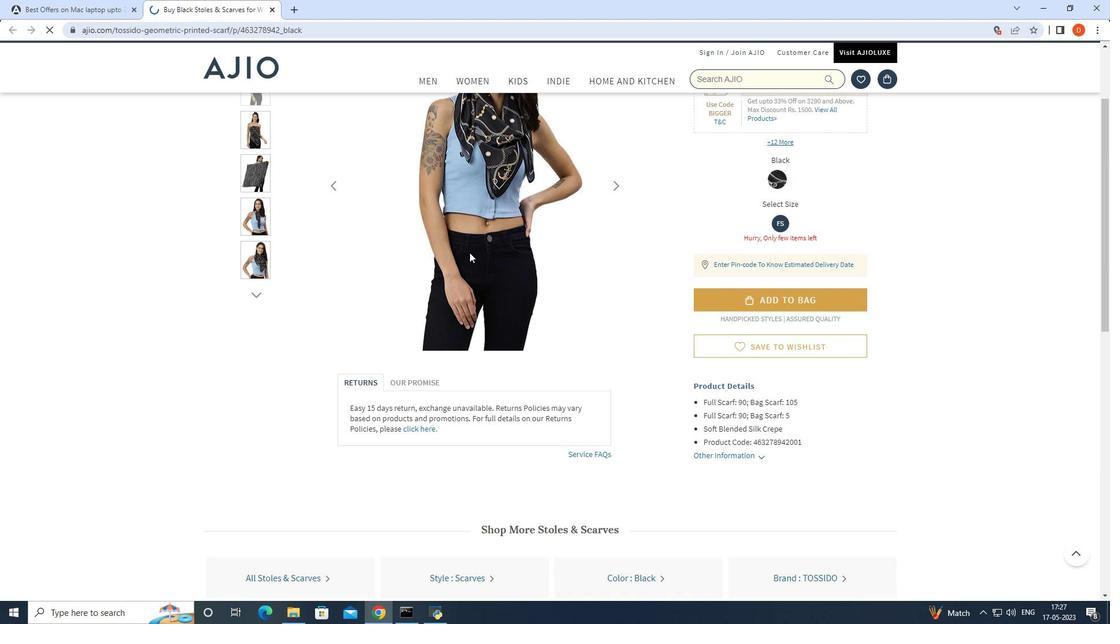 
Action: Mouse scrolled (469, 253) with delta (0, 0)
Screenshot: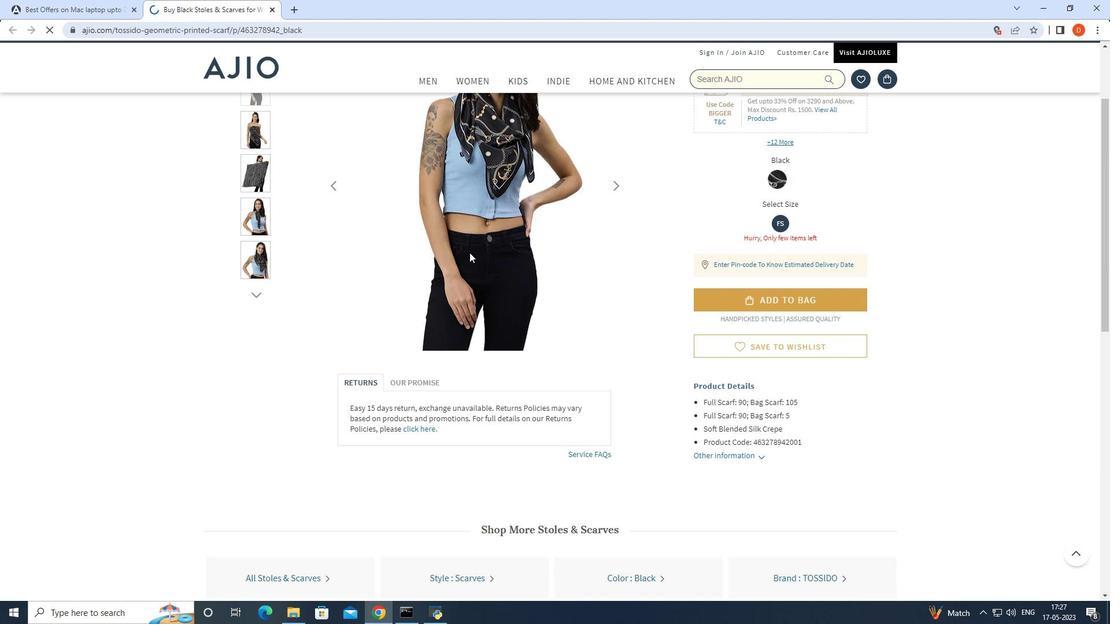
Action: Mouse moved to (718, 83)
Screenshot: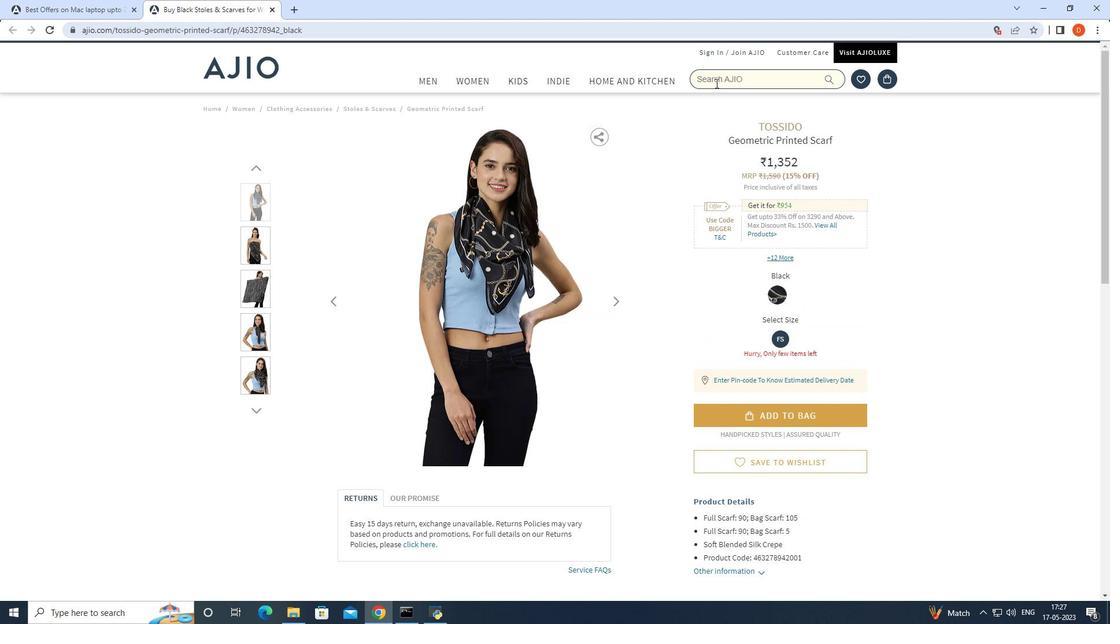 
Action: Mouse pressed left at (718, 83)
Screenshot: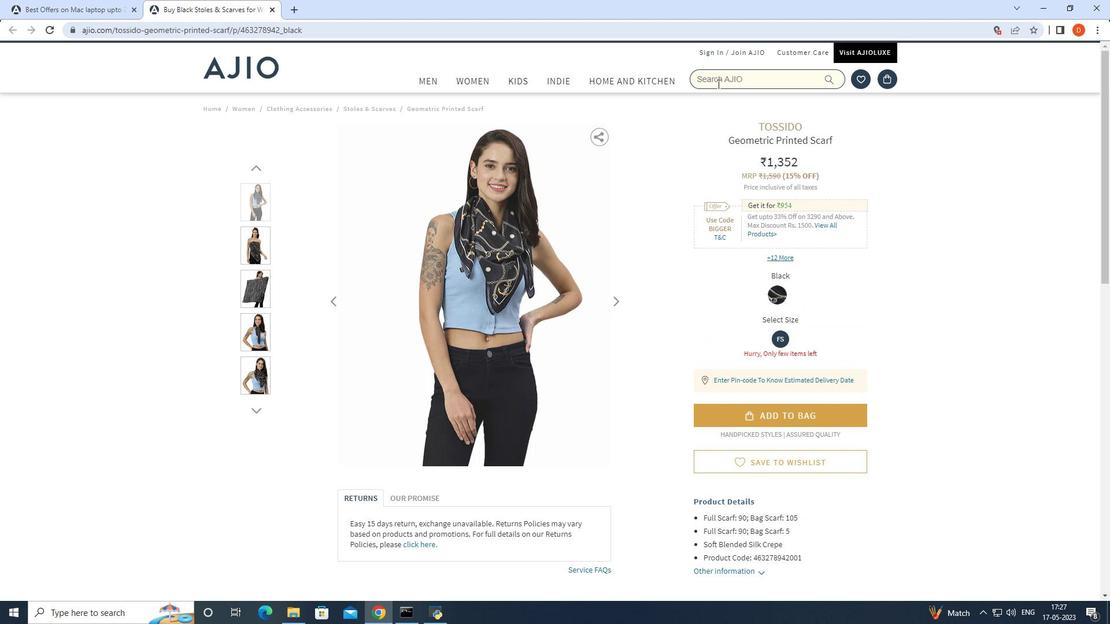 
Action: Mouse moved to (738, 79)
Screenshot: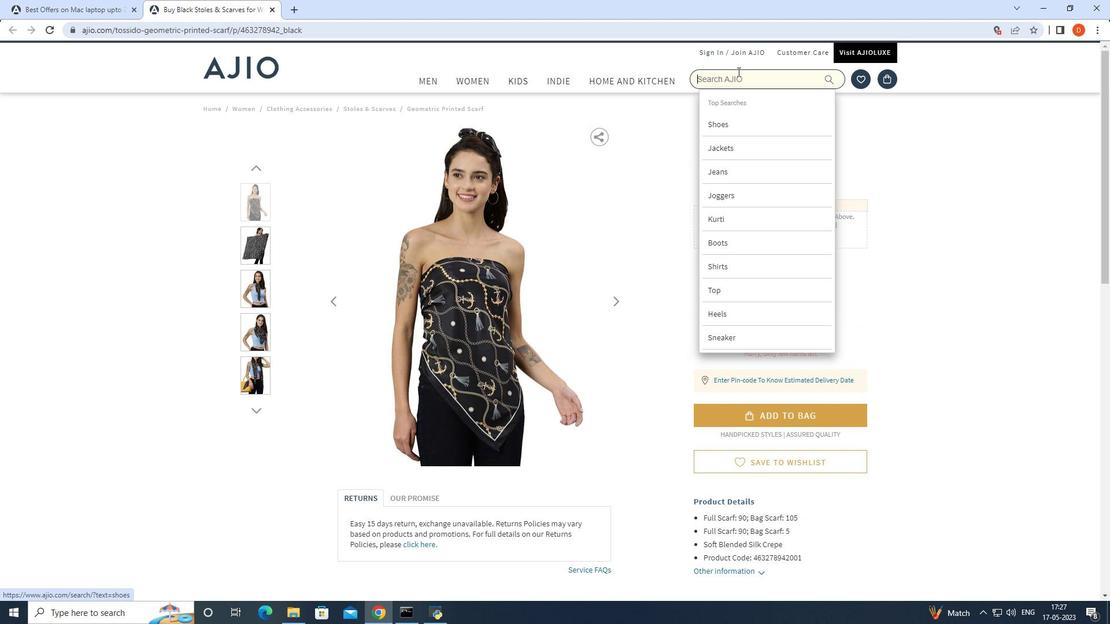 
Action: Key pressed mobiles<Key.enter>
Screenshot: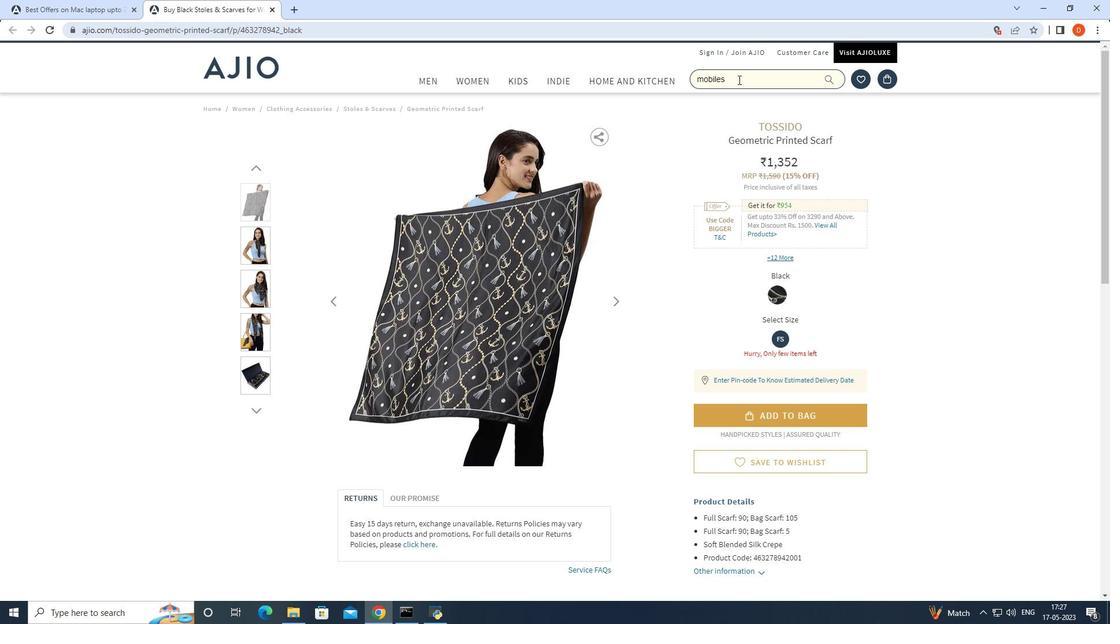 
Action: Mouse moved to (838, 189)
Screenshot: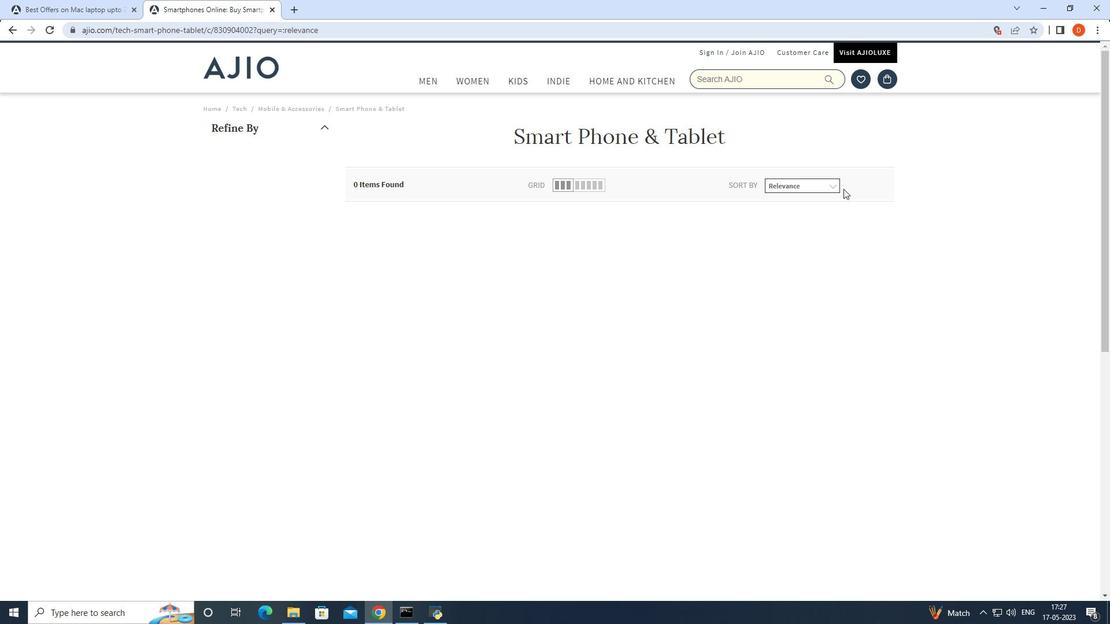 
Action: Mouse pressed left at (838, 189)
Screenshot: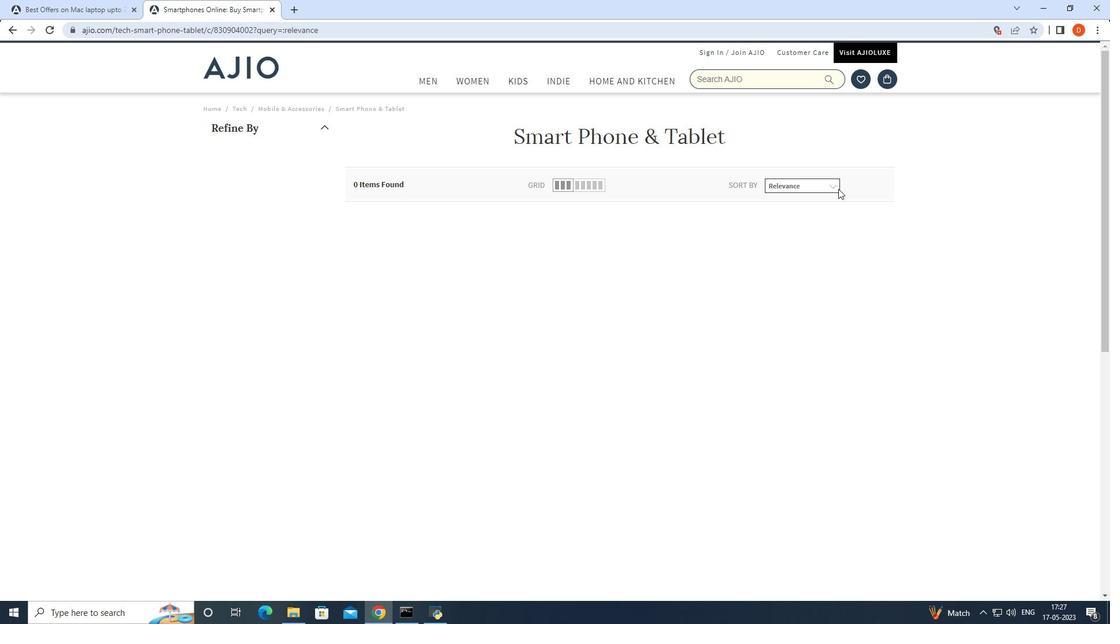
Action: Mouse moved to (748, 73)
Screenshot: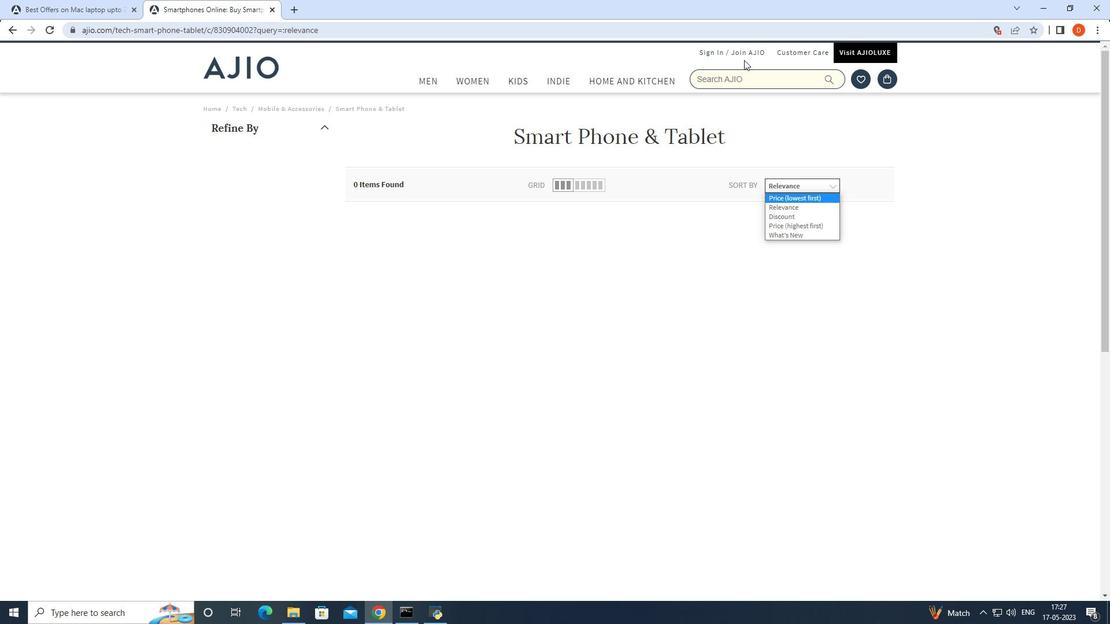 
Action: Mouse pressed left at (748, 73)
Screenshot: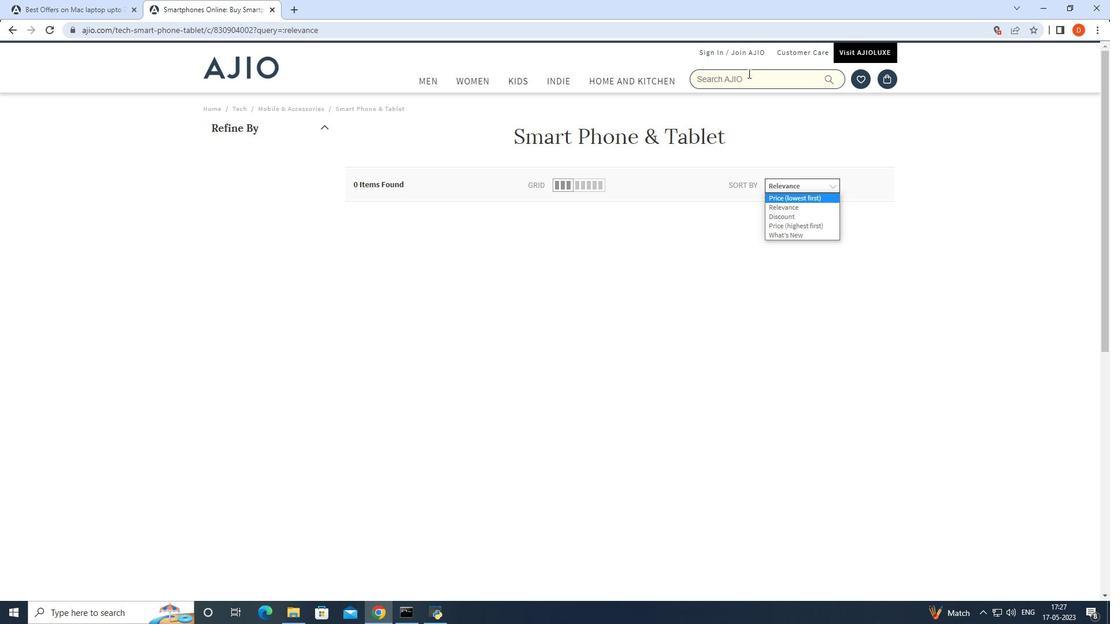 
Action: Mouse moved to (746, 174)
Screenshot: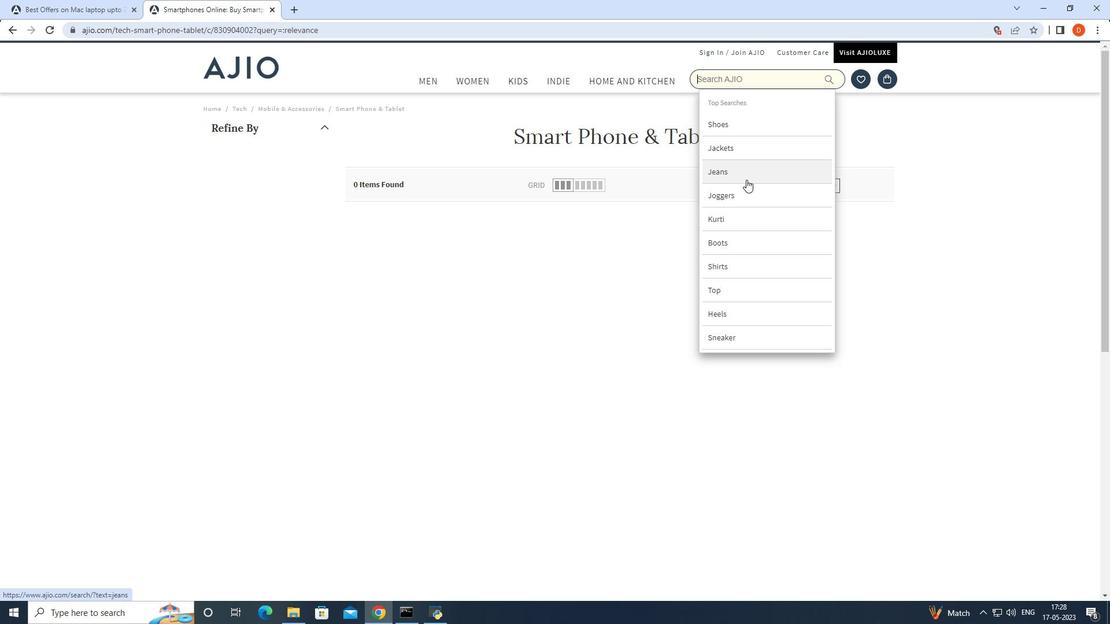 
Action: Mouse pressed left at (746, 174)
Screenshot: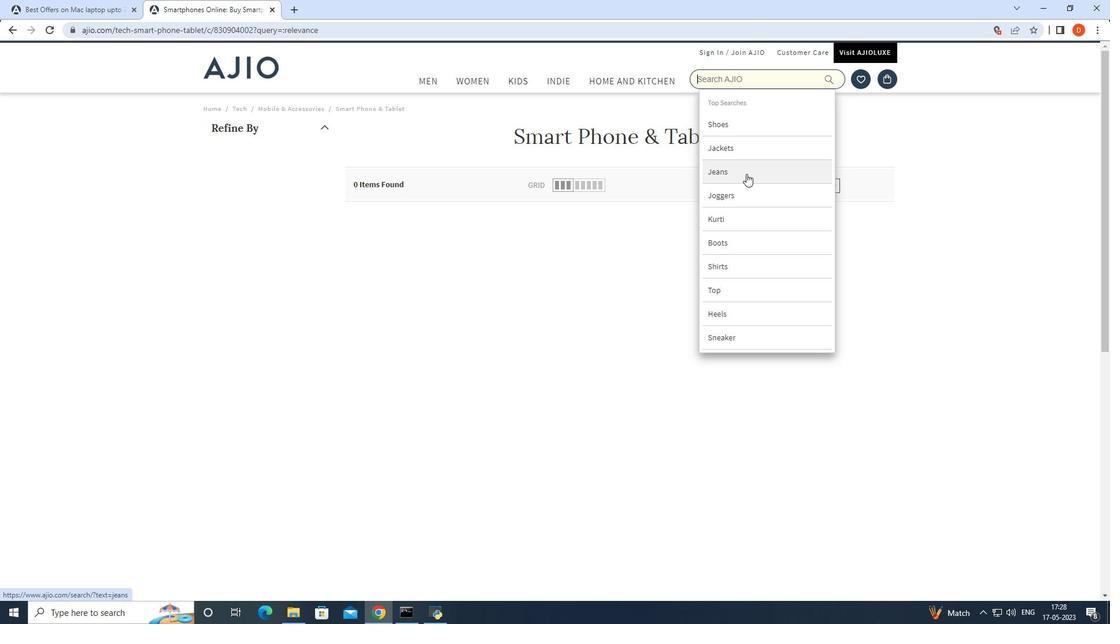 
Action: Mouse pressed left at (746, 174)
Screenshot: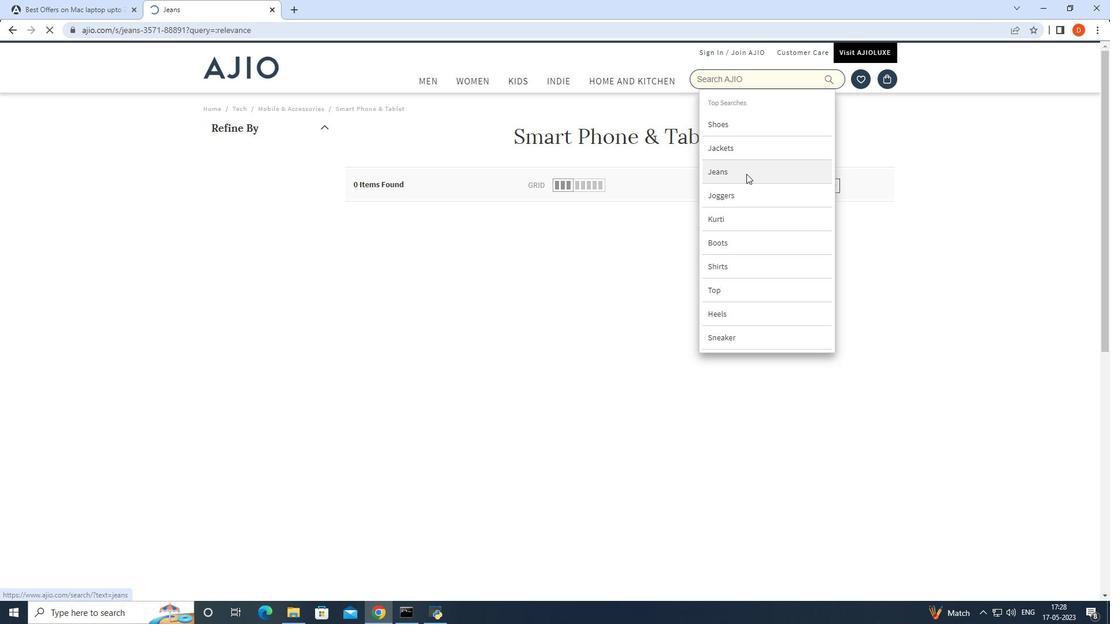 
Action: Mouse moved to (602, 196)
Screenshot: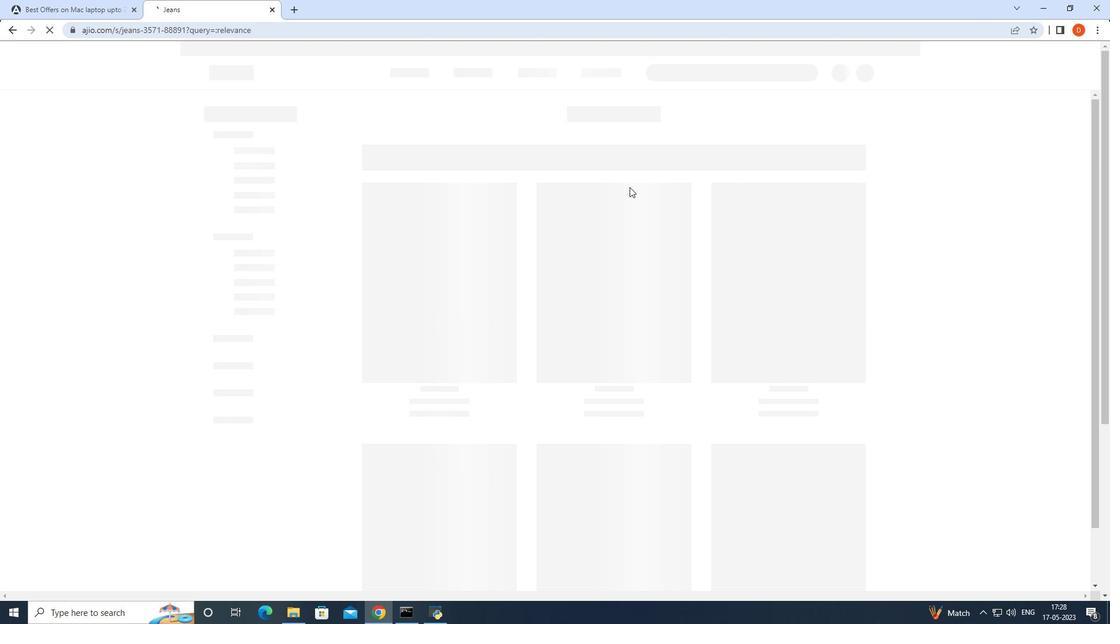 
Action: Mouse scrolled (602, 196) with delta (0, 0)
Screenshot: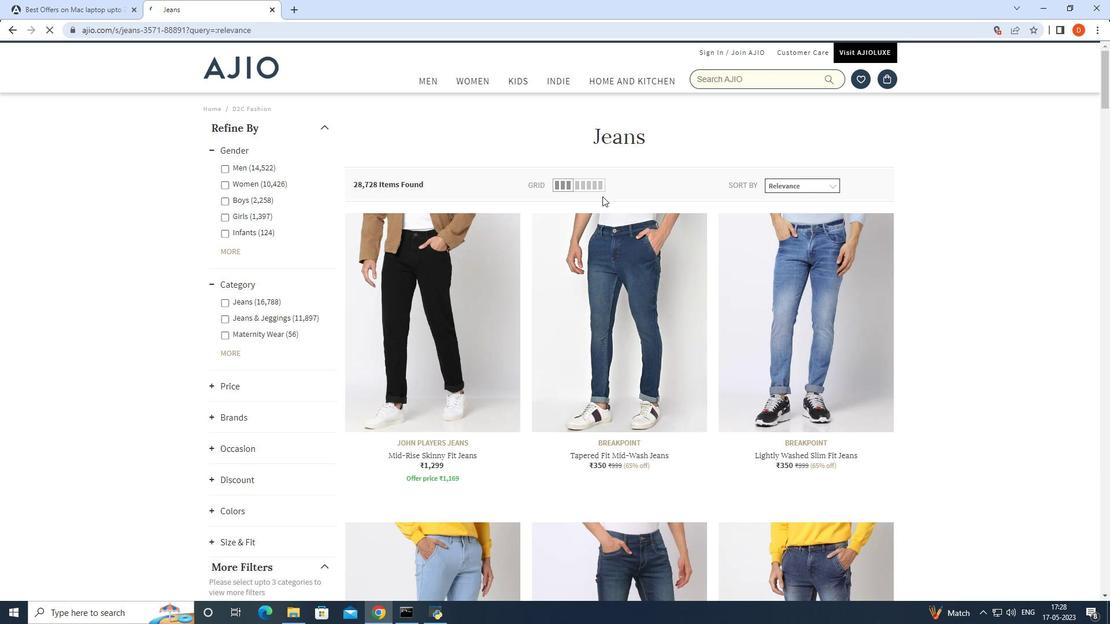 
Action: Mouse scrolled (602, 196) with delta (0, 0)
Screenshot: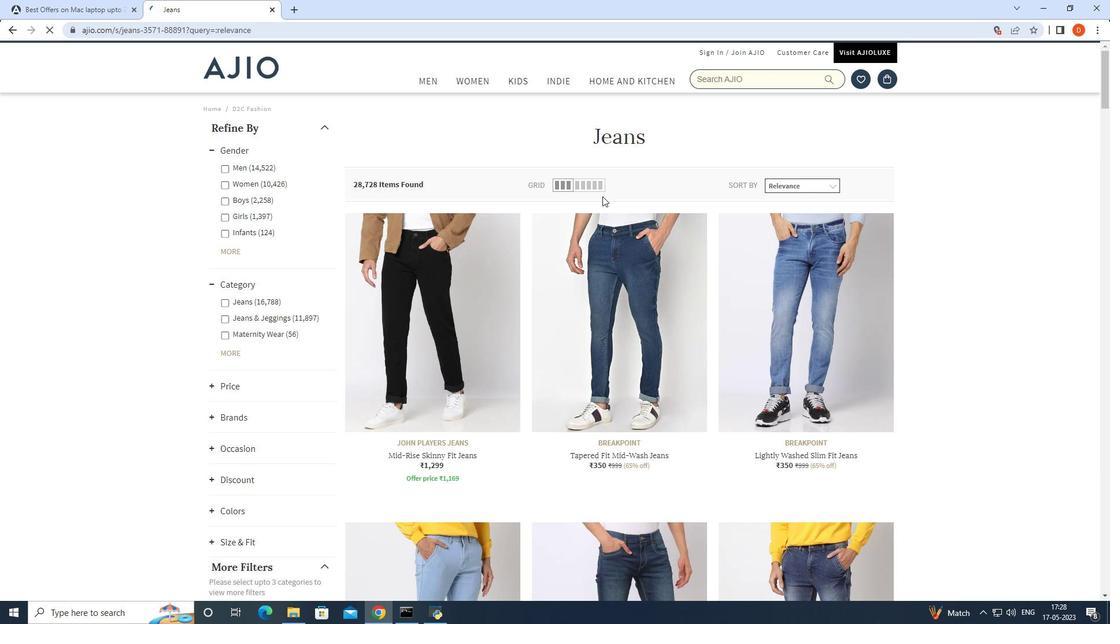 
Action: Mouse scrolled (602, 196) with delta (0, 0)
Screenshot: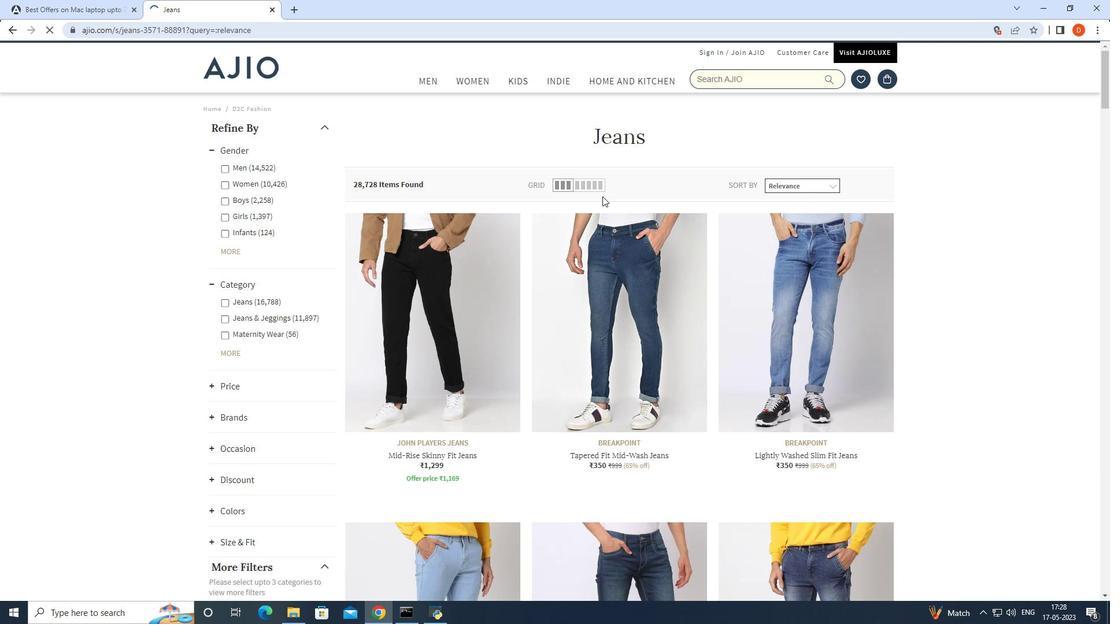 
Action: Mouse scrolled (602, 196) with delta (0, 0)
Screenshot: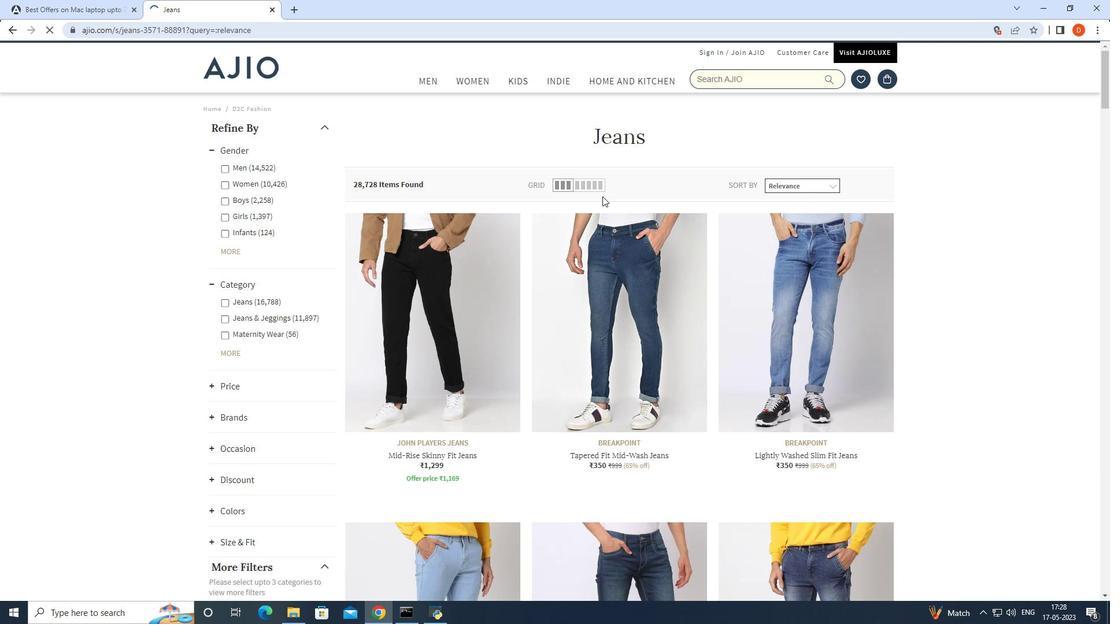 
Action: Mouse scrolled (602, 196) with delta (0, 0)
Screenshot: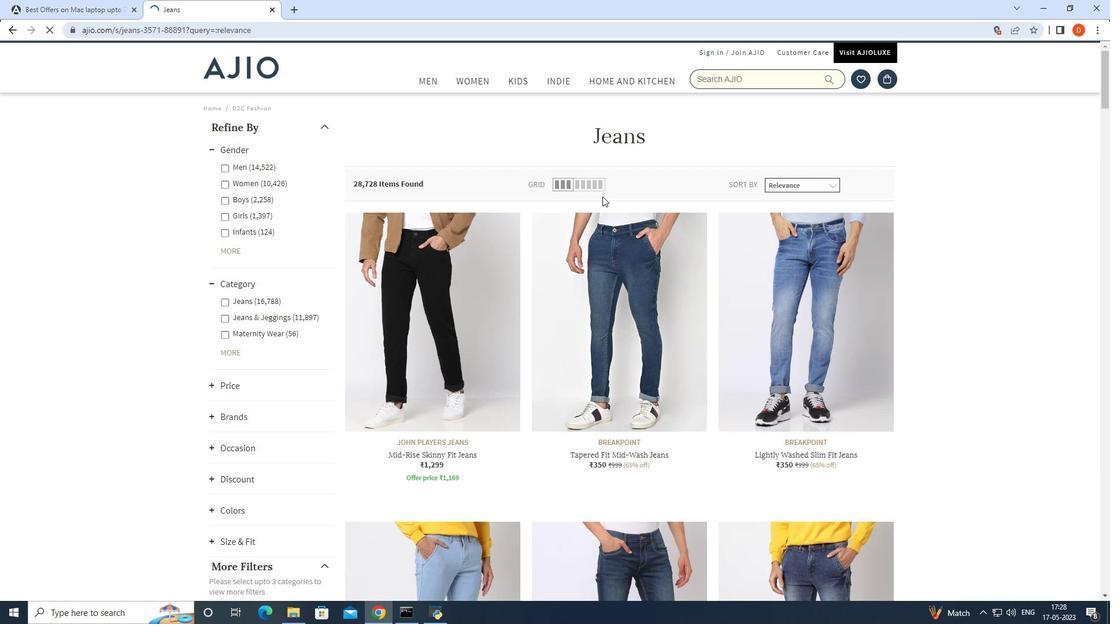
Action: Mouse scrolled (602, 196) with delta (0, 0)
Screenshot: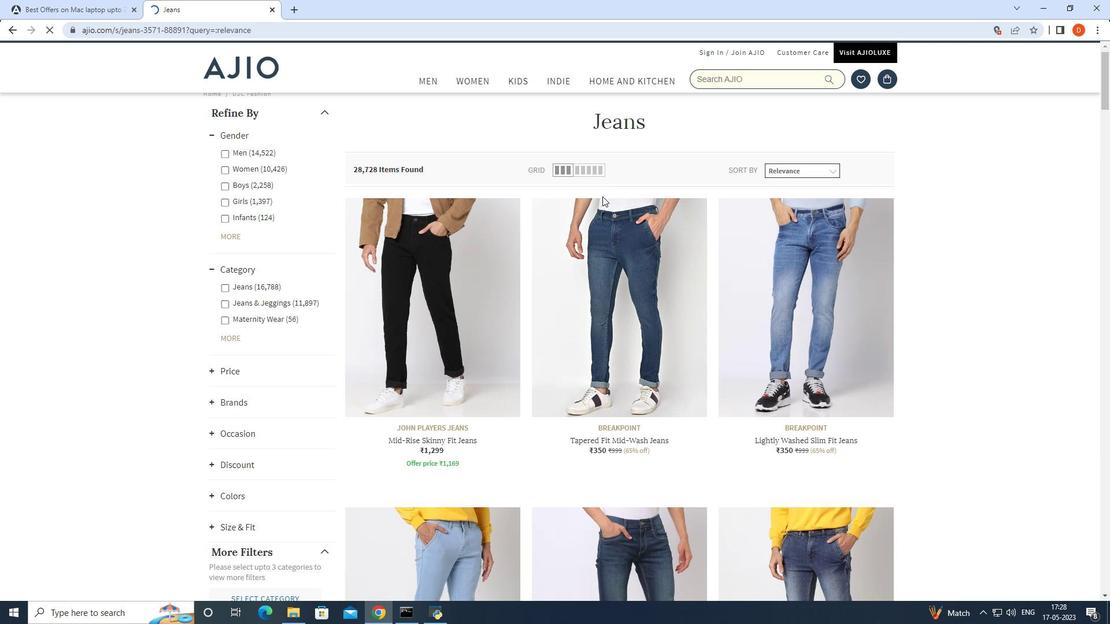 
Action: Mouse scrolled (602, 196) with delta (0, 0)
Screenshot: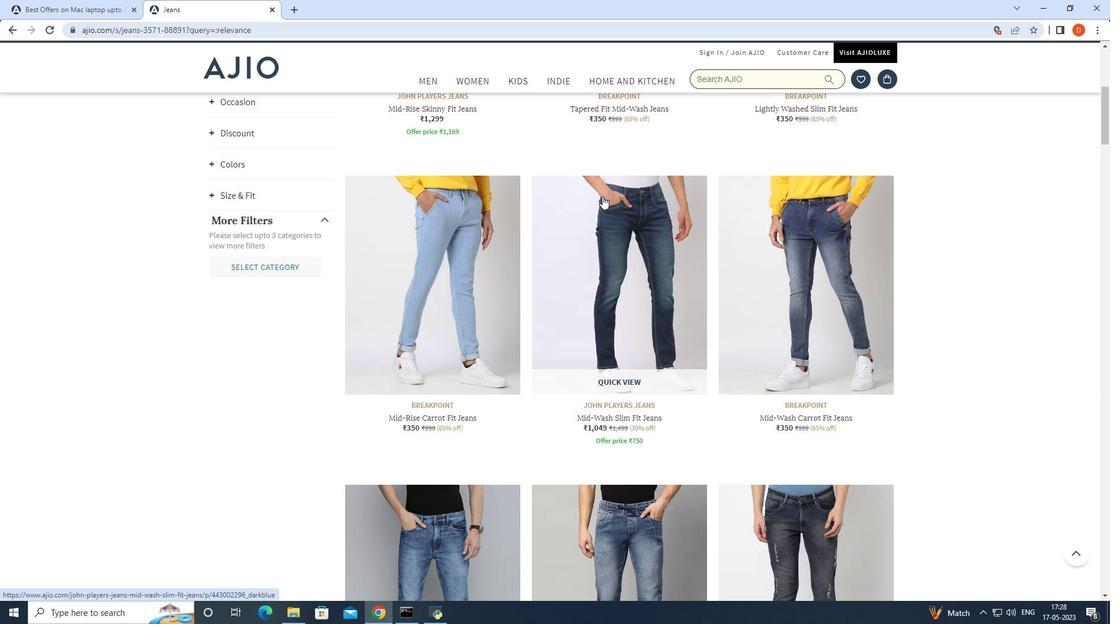 
Action: Mouse scrolled (602, 196) with delta (0, 0)
Screenshot: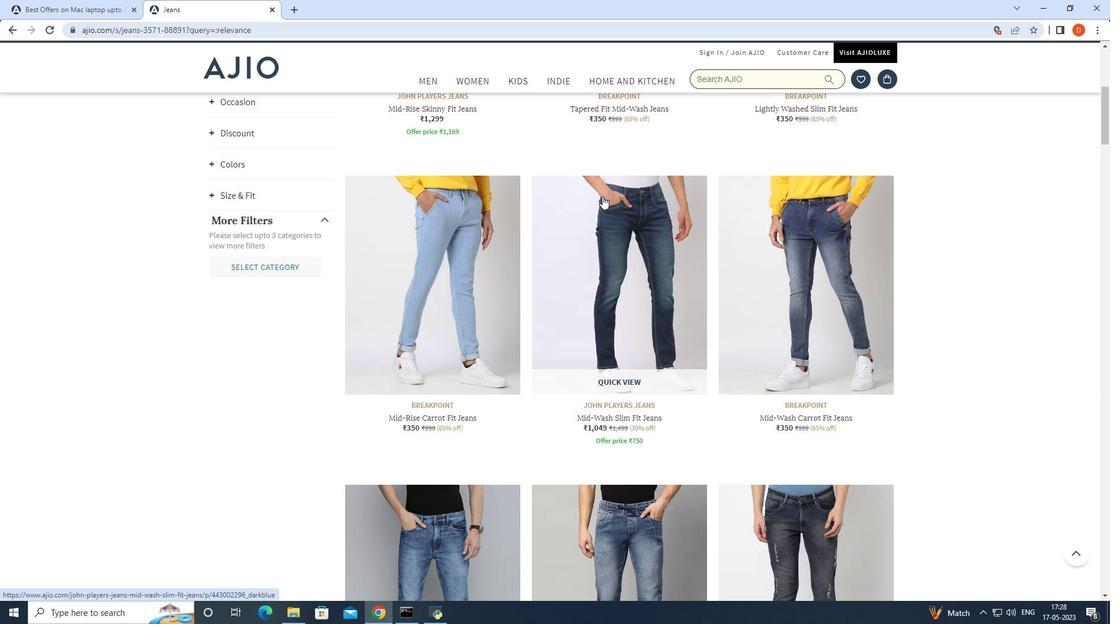 
Action: Mouse moved to (662, 247)
Screenshot: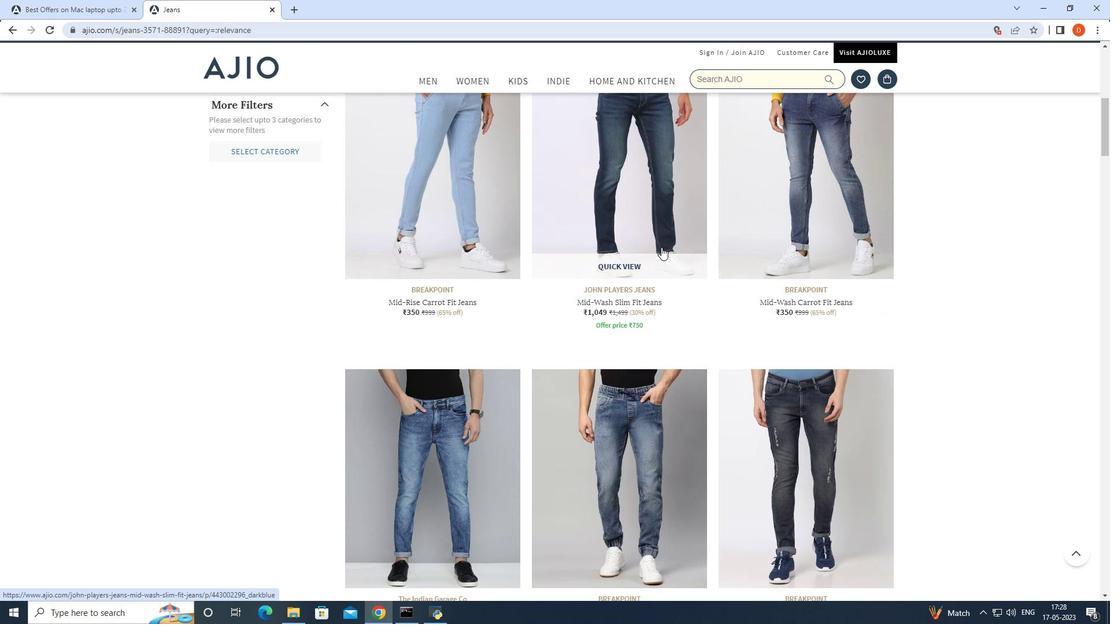 
Action: Mouse pressed left at (662, 247)
Screenshot: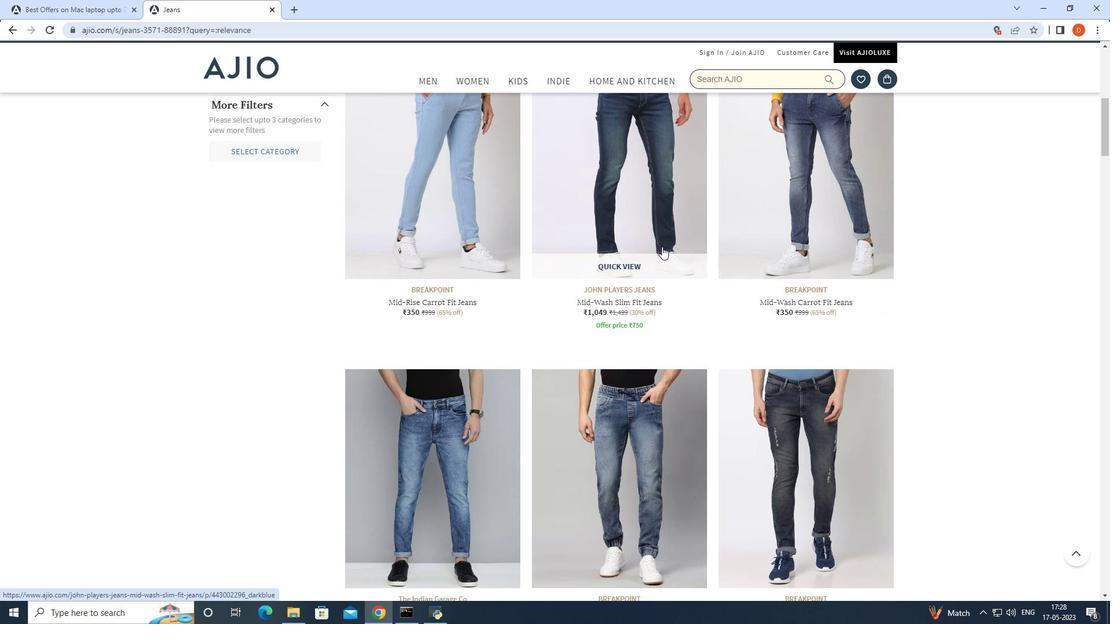 
Action: Mouse moved to (643, 252)
Screenshot: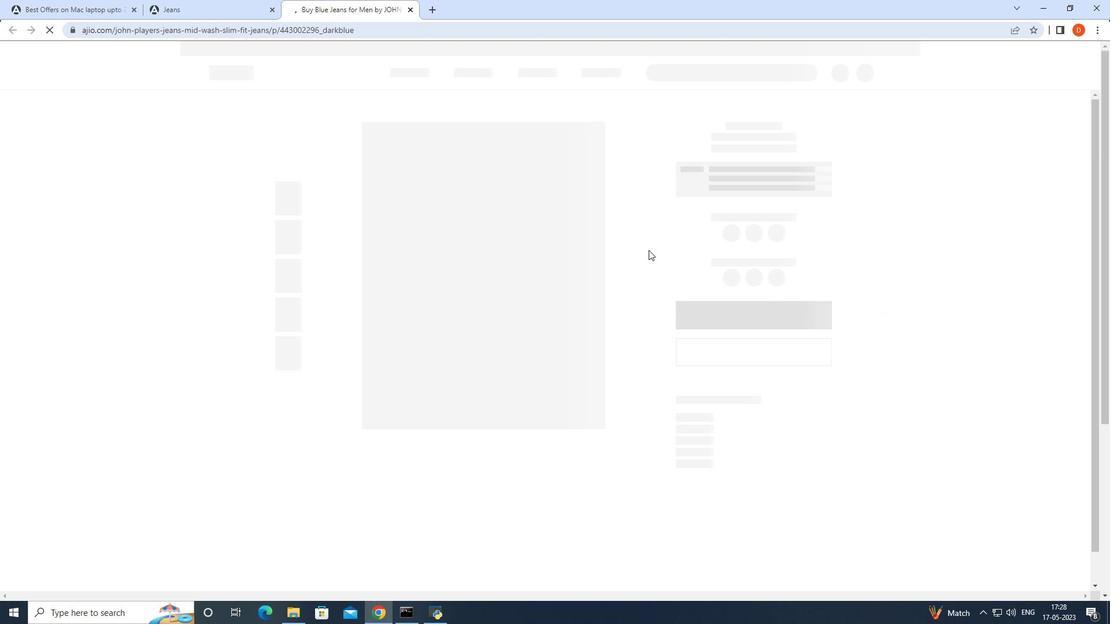 
Action: Mouse scrolled (643, 252) with delta (0, 0)
Screenshot: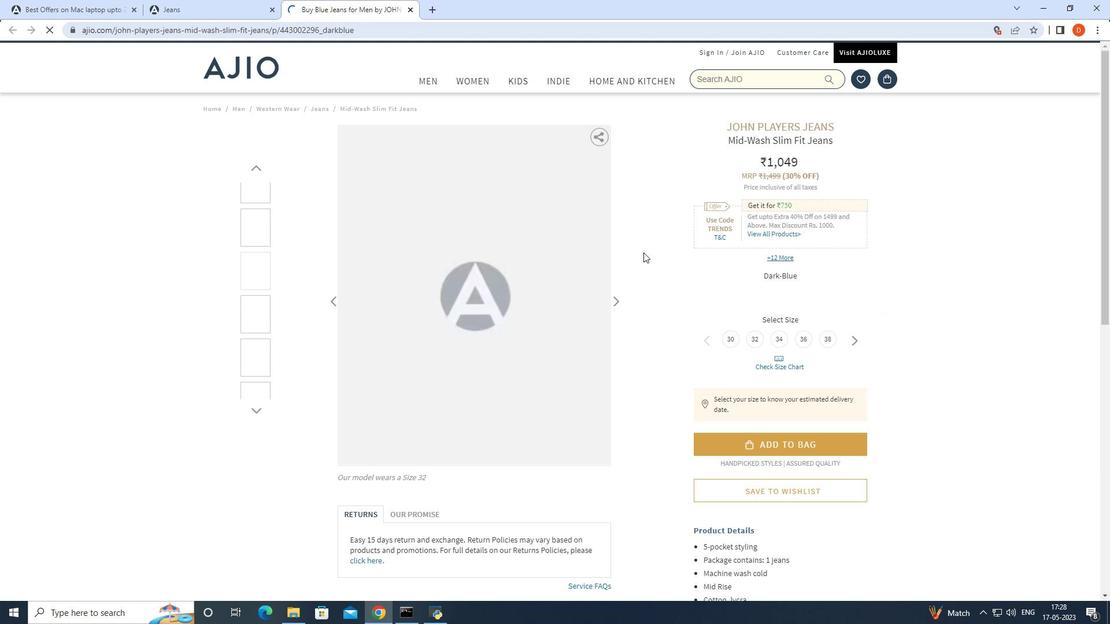 
Action: Mouse scrolled (643, 252) with delta (0, 0)
Screenshot: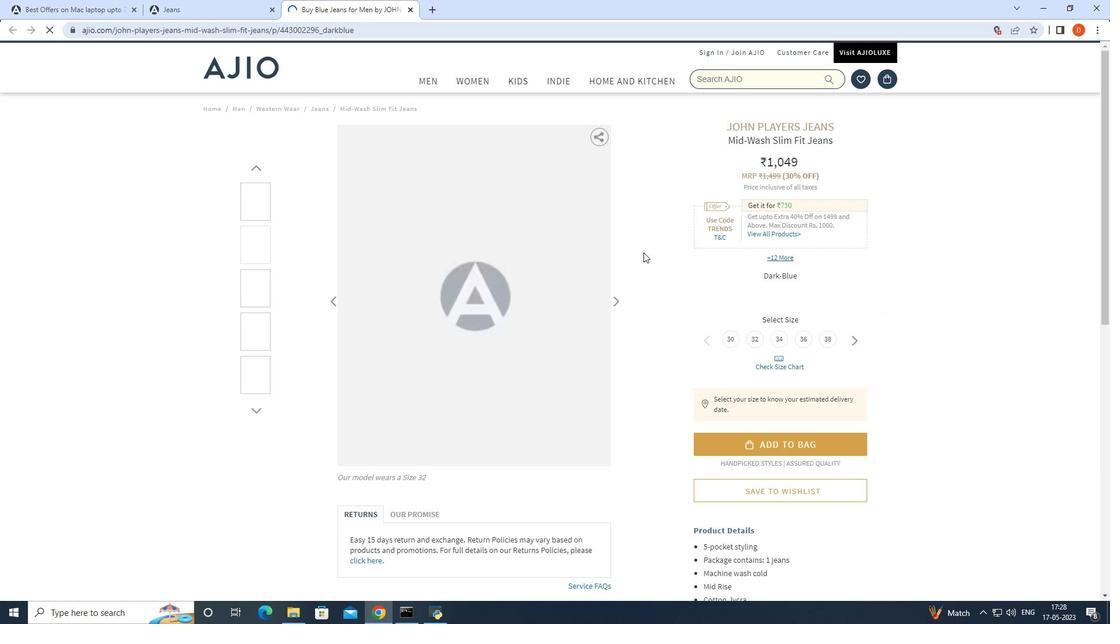 
Action: Mouse scrolled (643, 252) with delta (0, 0)
Screenshot: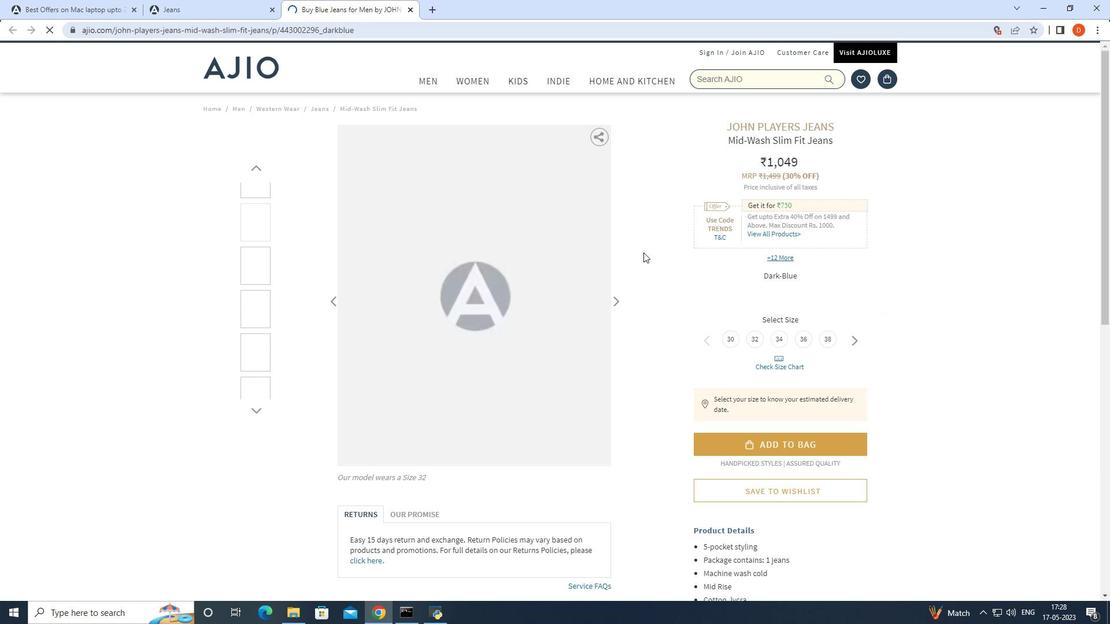 
Action: Mouse scrolled (643, 252) with delta (0, 0)
Screenshot: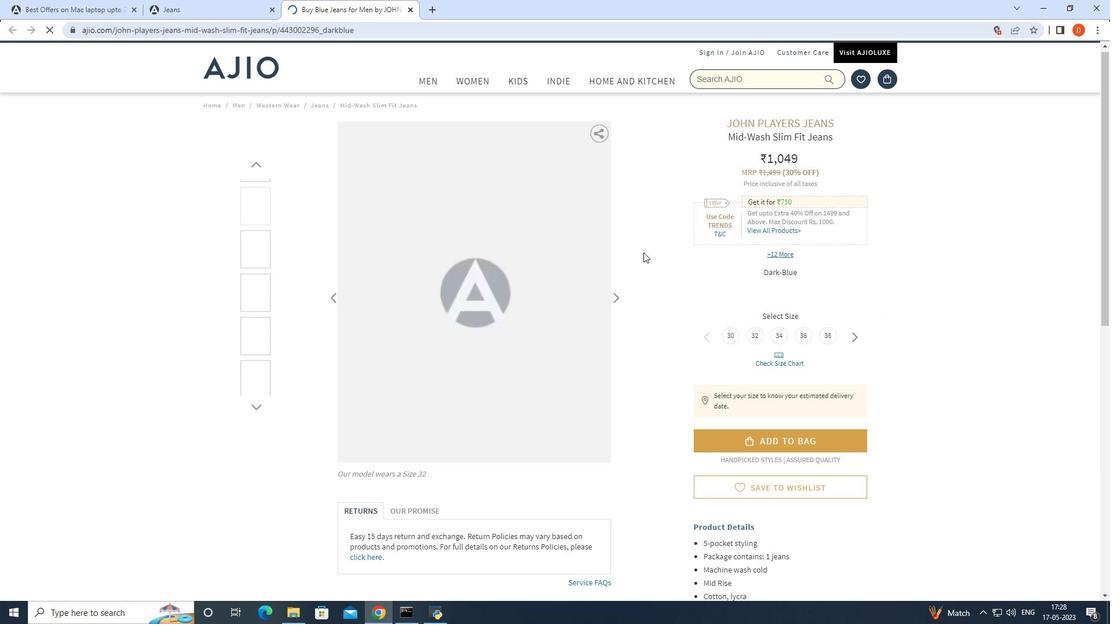 
Action: Mouse scrolled (643, 252) with delta (0, 0)
Screenshot: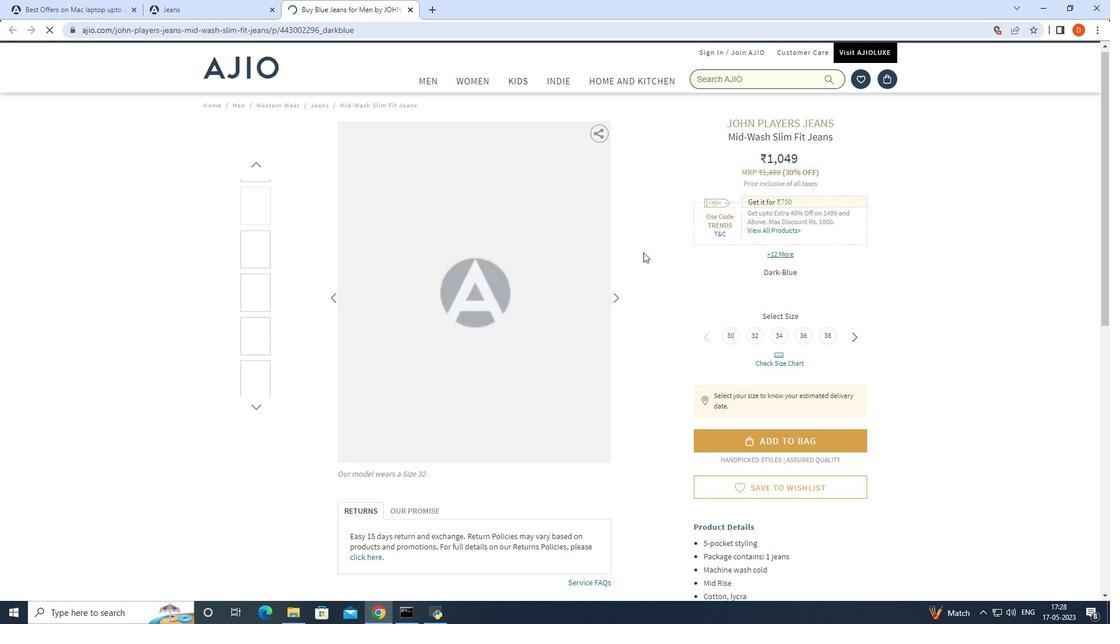 
Action: Mouse scrolled (643, 252) with delta (0, 0)
Screenshot: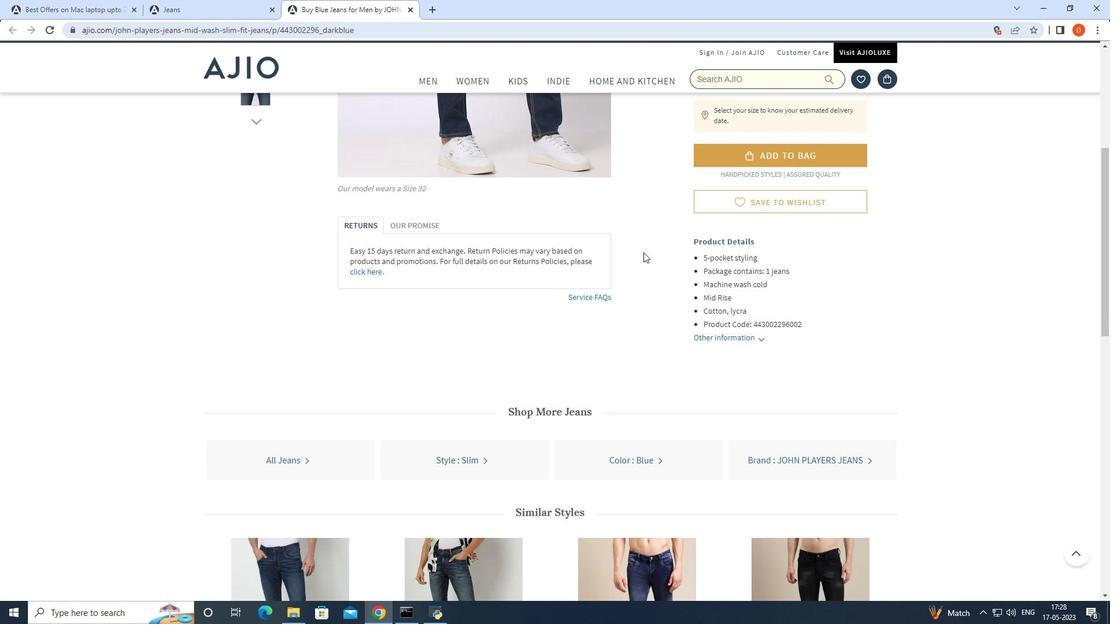 
Action: Mouse scrolled (643, 252) with delta (0, 0)
Screenshot: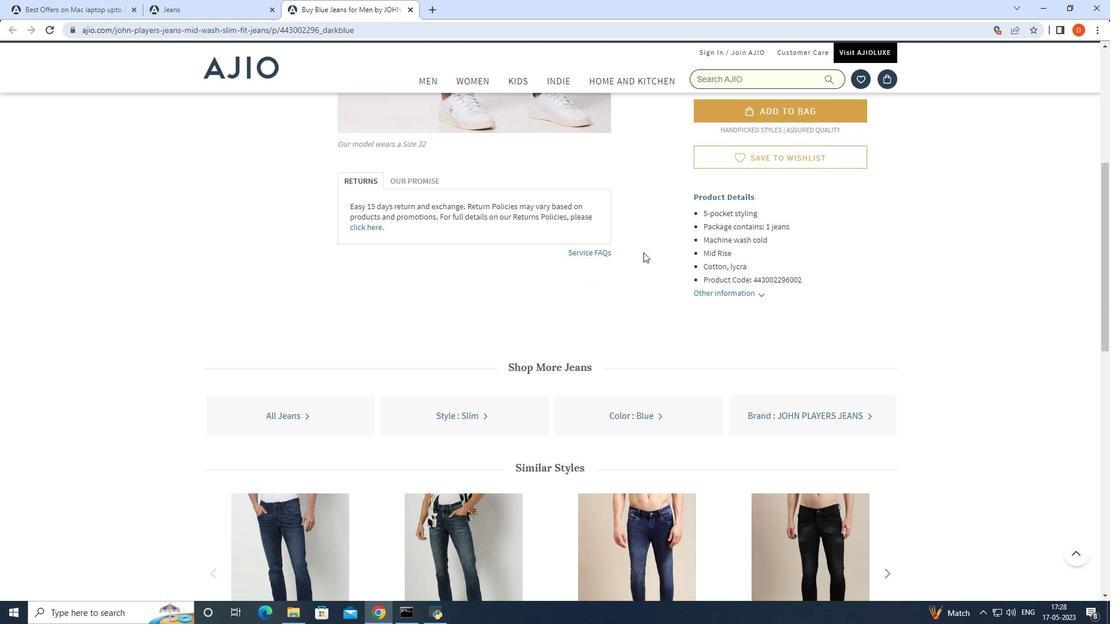 
Action: Mouse scrolled (643, 253) with delta (0, 0)
Screenshot: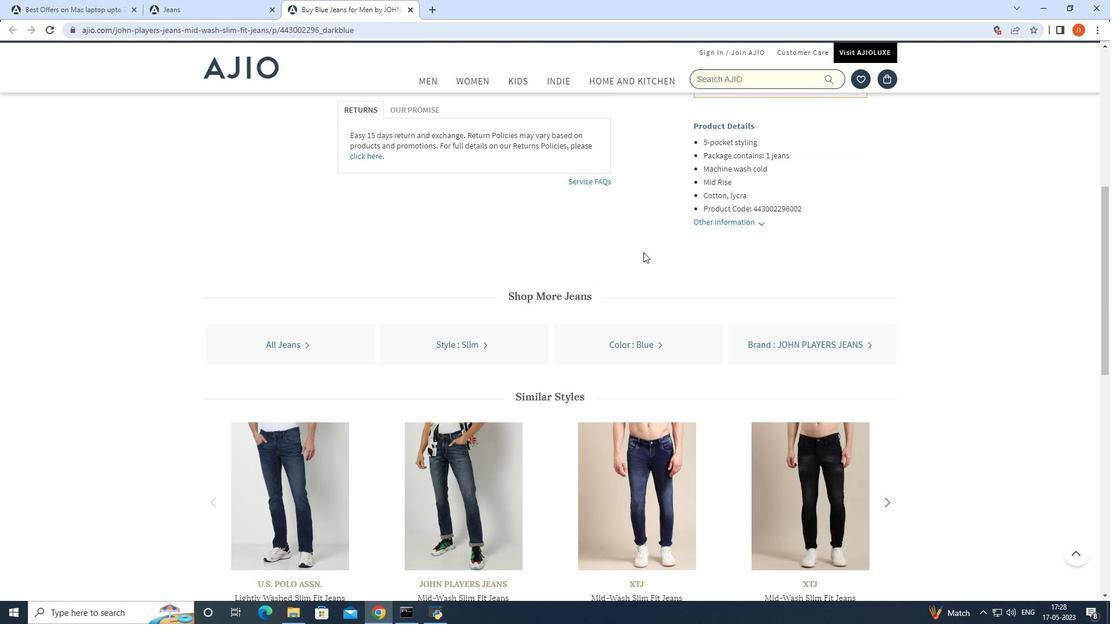 
Action: Mouse scrolled (643, 253) with delta (0, 0)
Screenshot: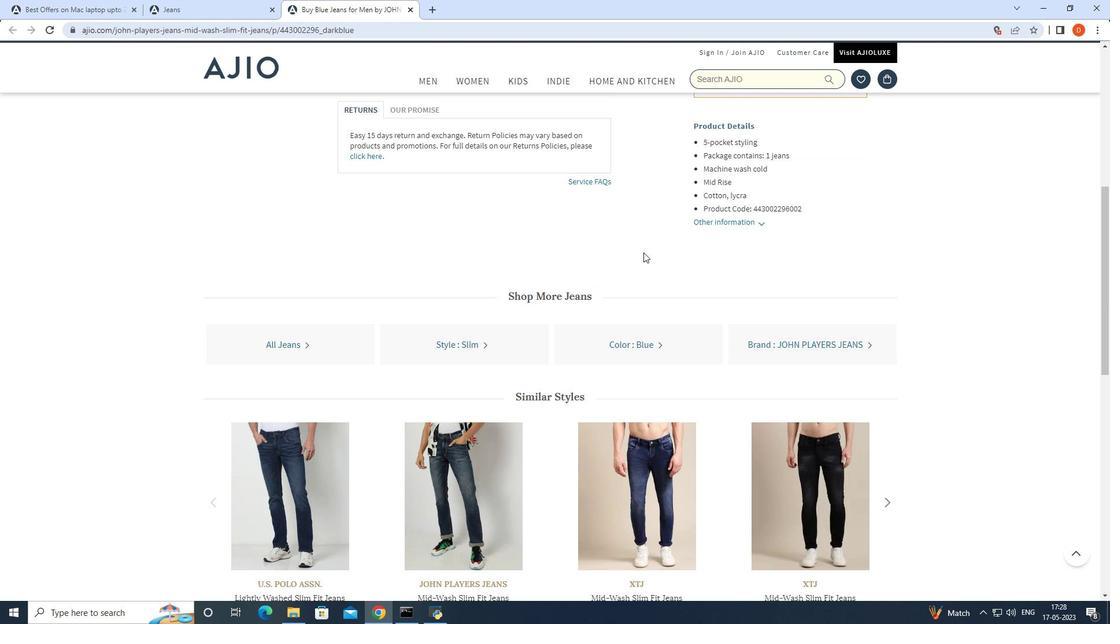 
Action: Mouse scrolled (643, 253) with delta (0, 0)
Screenshot: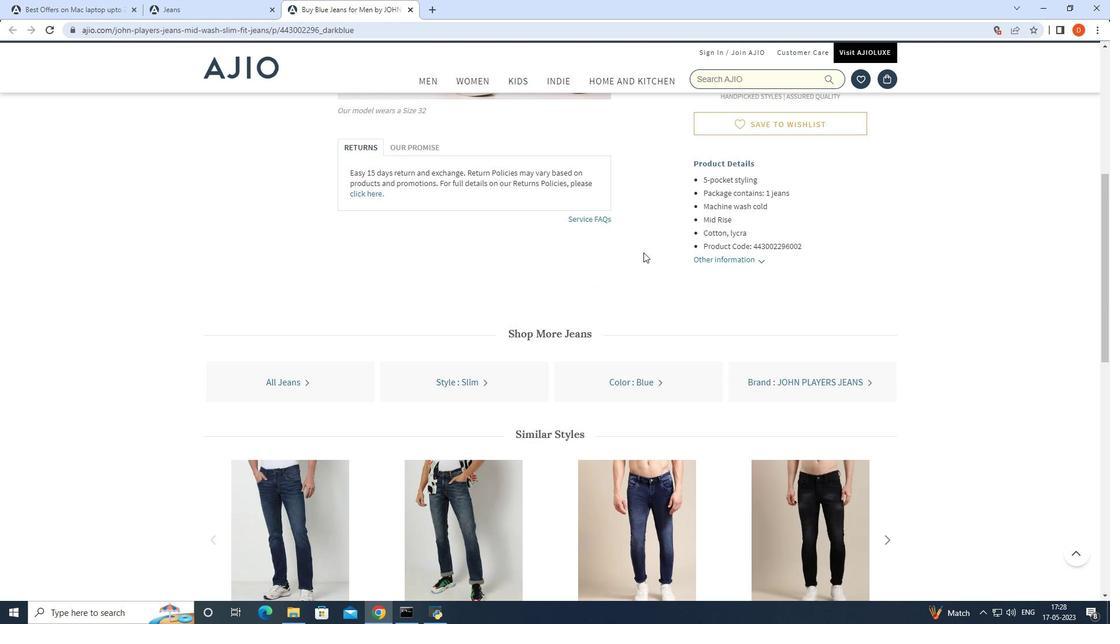 
Action: Mouse moved to (754, 262)
Screenshot: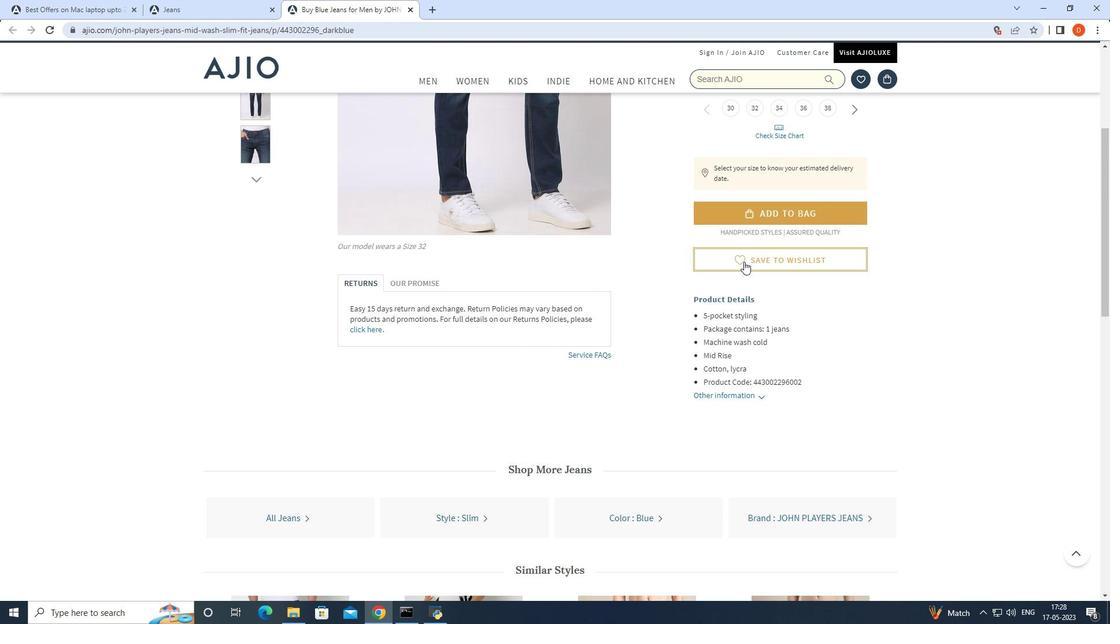 
Action: Mouse scrolled (754, 262) with delta (0, 0)
Screenshot: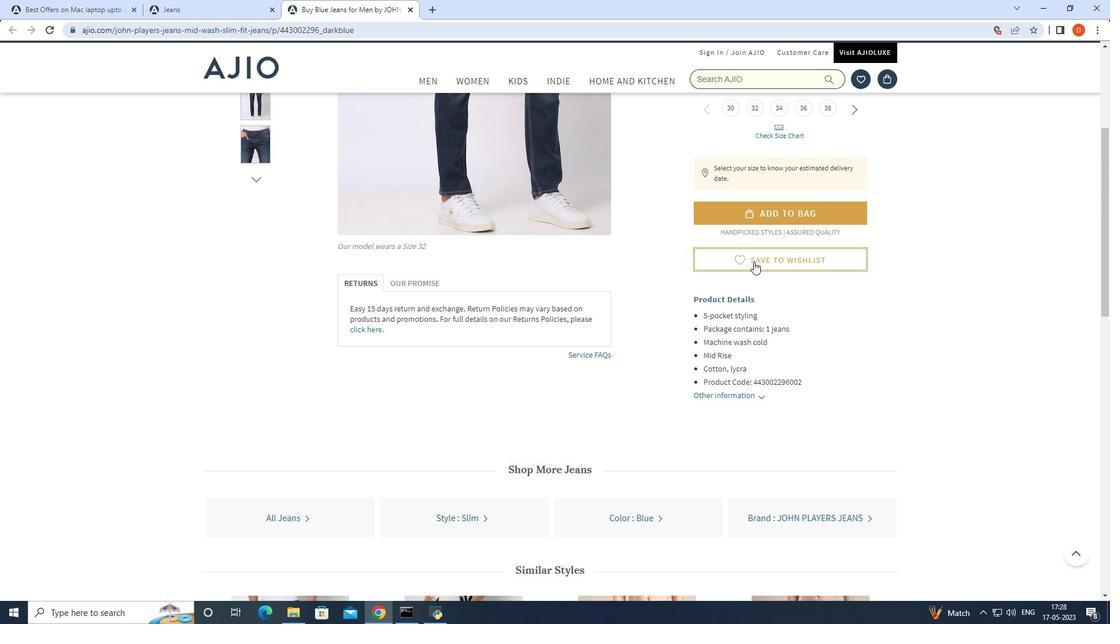 
Action: Mouse scrolled (754, 262) with delta (0, 0)
Screenshot: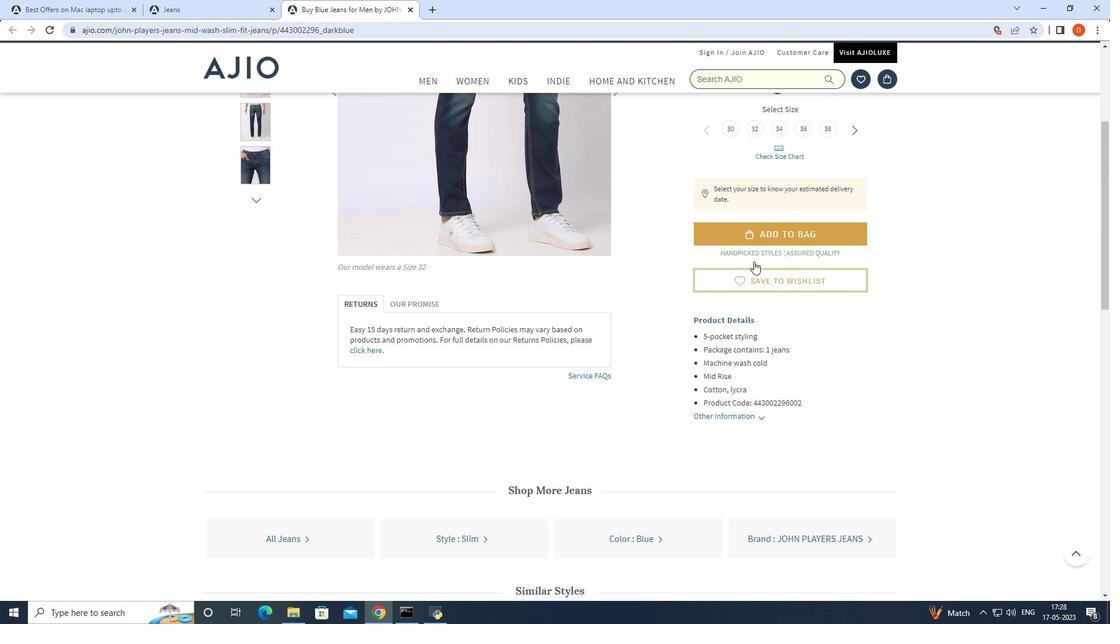 
Action: Mouse scrolled (754, 261) with delta (0, 0)
Screenshot: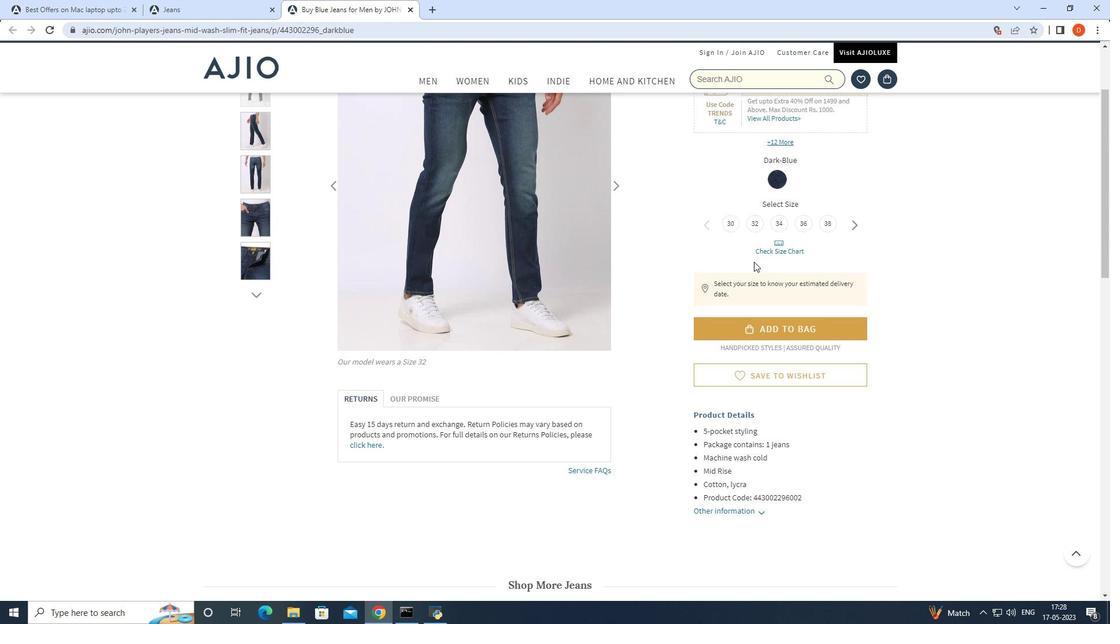
Action: Mouse scrolled (754, 261) with delta (0, 0)
Screenshot: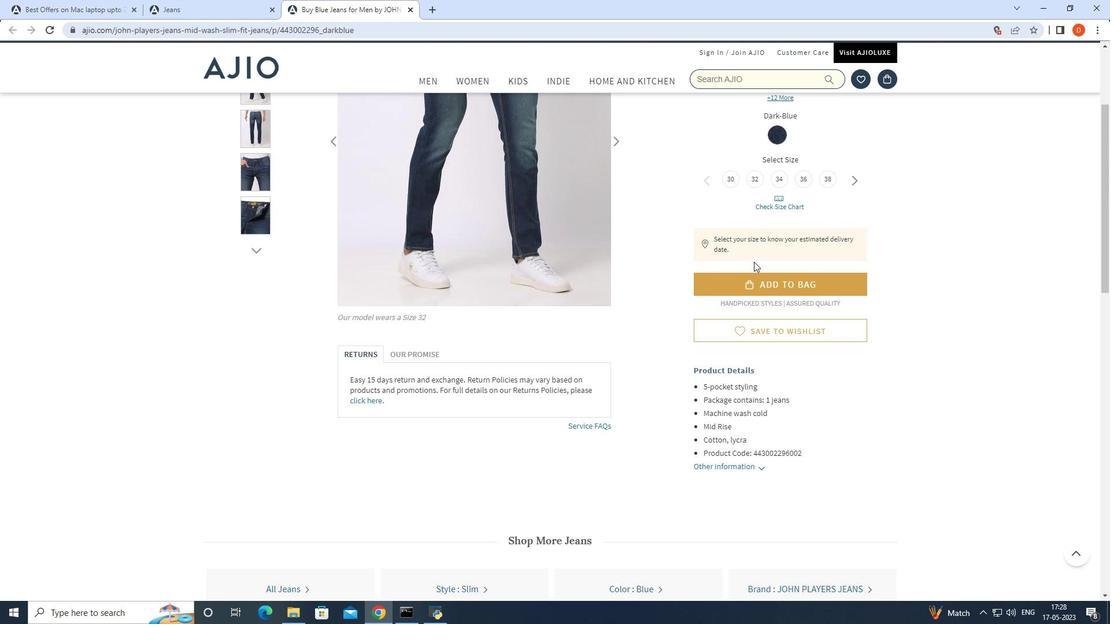 
Action: Mouse moved to (766, 262)
Screenshot: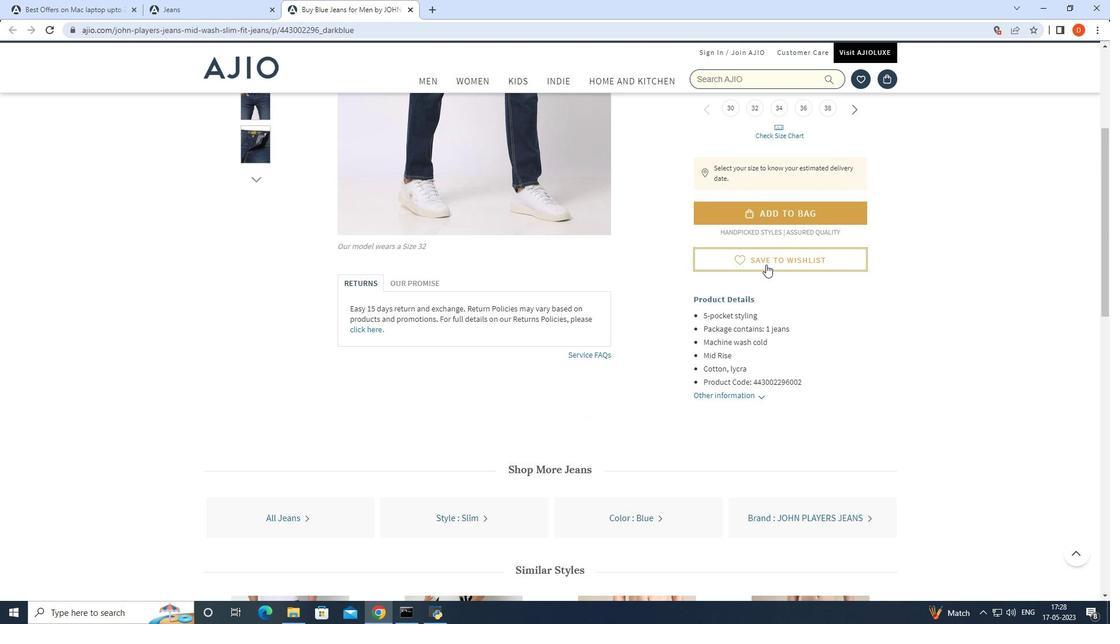 
Action: Mouse pressed left at (766, 262)
Screenshot: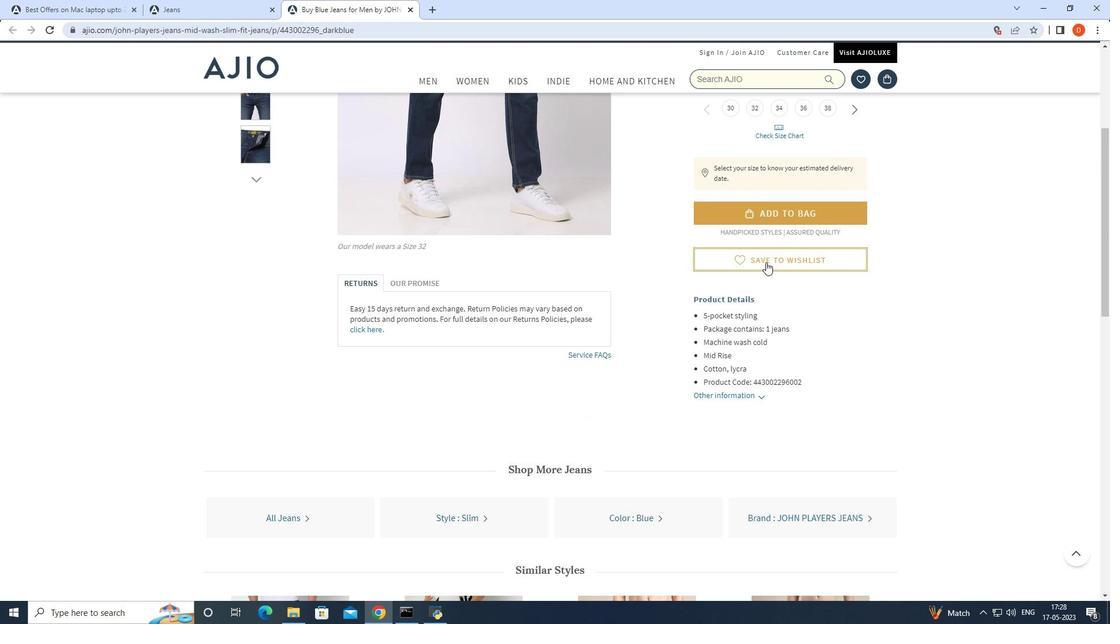 
Action: Mouse moved to (756, 116)
Screenshot: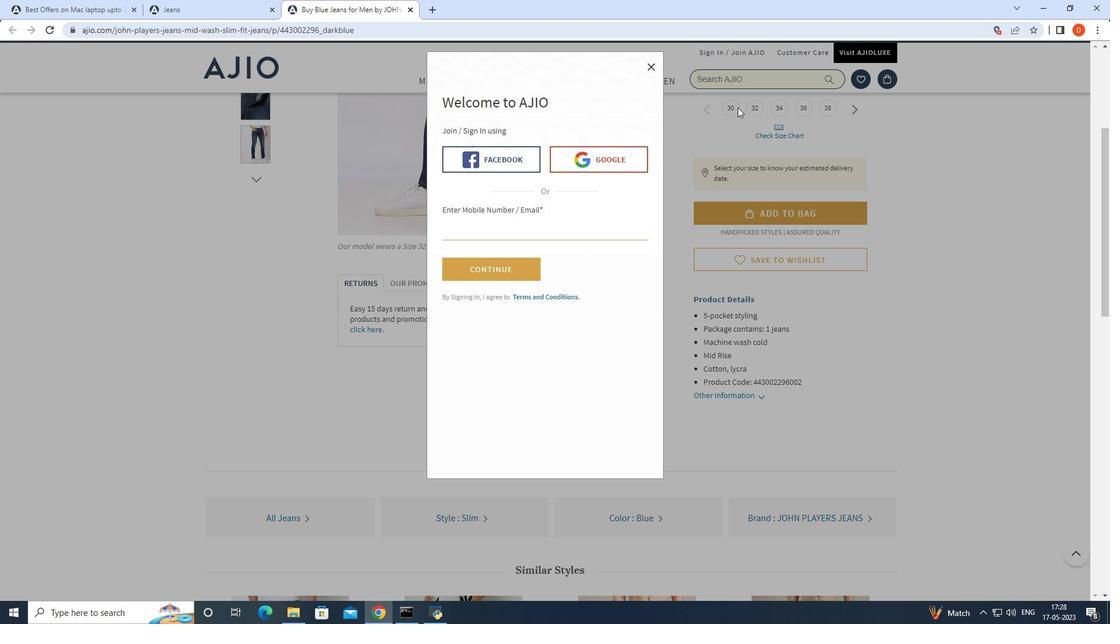 
